 Task: Open a blank sheet, save the file as enhancecreativity.docx Add Heading 'Ways to enhance creativity: 'Add the following points with square bullets '•	Engage in creative activities_x000D_
•	Embrace failure_x000D_
•	Seek inspiration_x000D_
' Highlight heading with color  Pink ,change the font size of heading and points to 26
Action: Mouse moved to (262, 160)
Screenshot: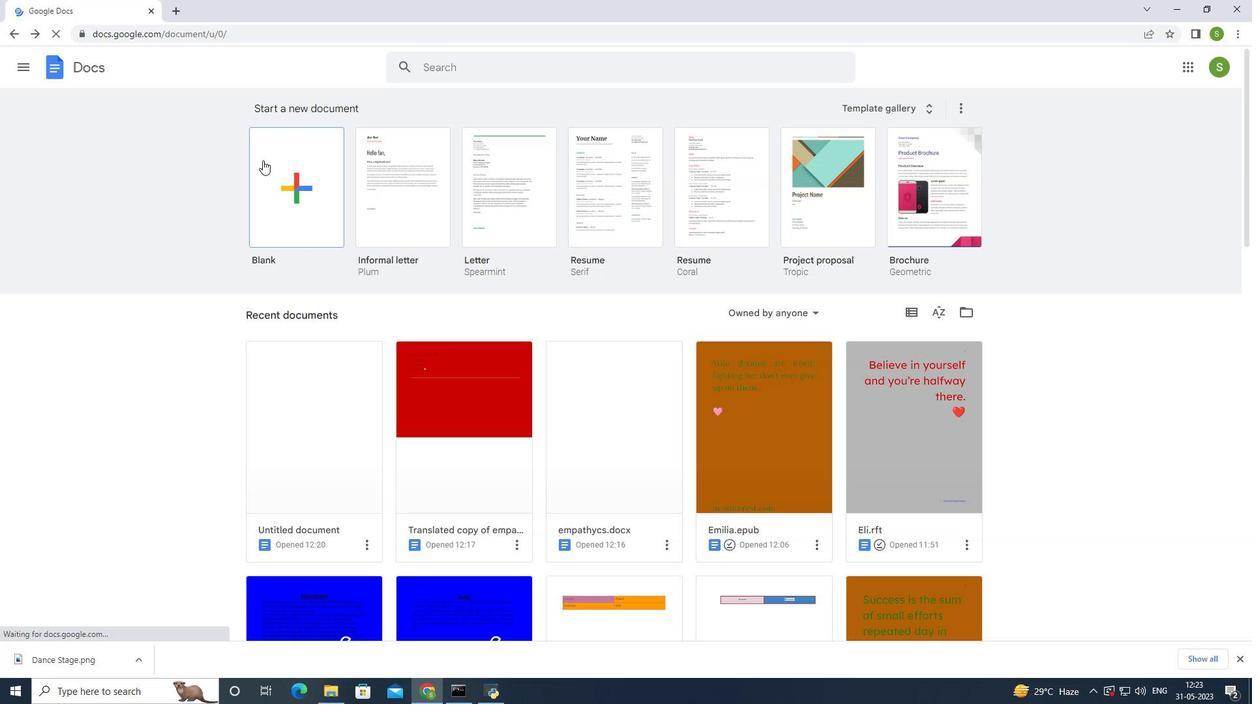 
Action: Mouse pressed left at (262, 160)
Screenshot: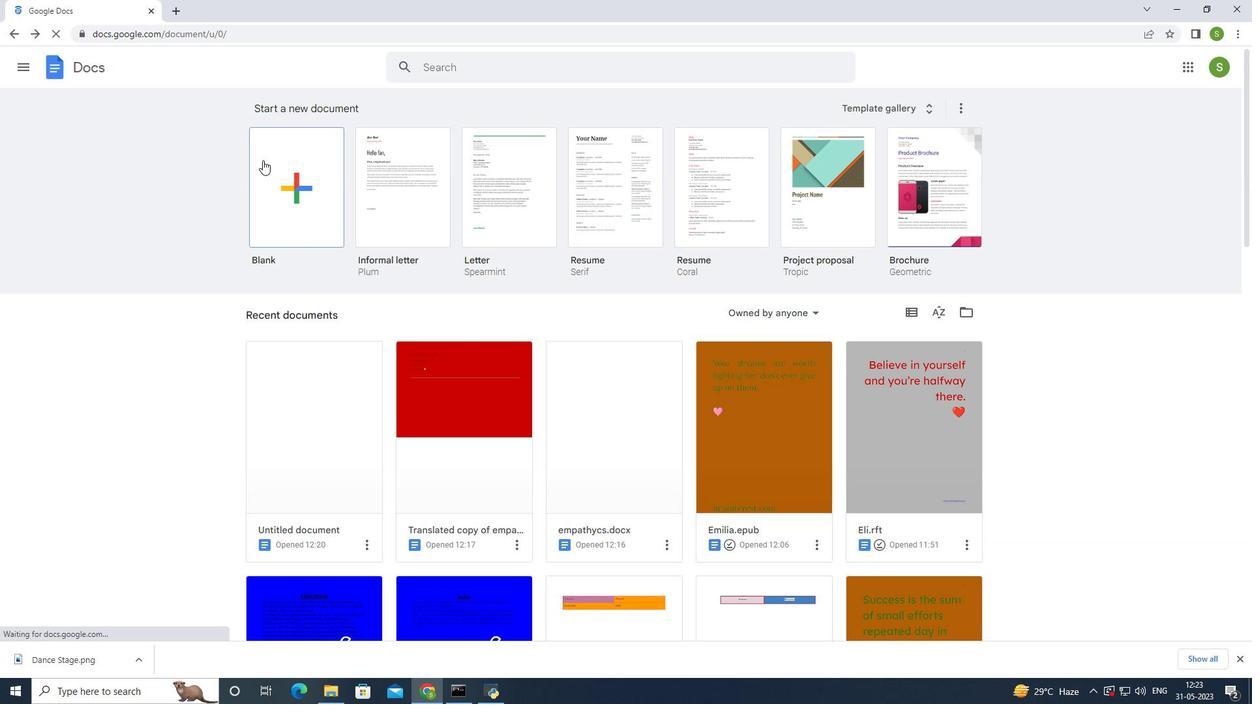
Action: Mouse moved to (137, 60)
Screenshot: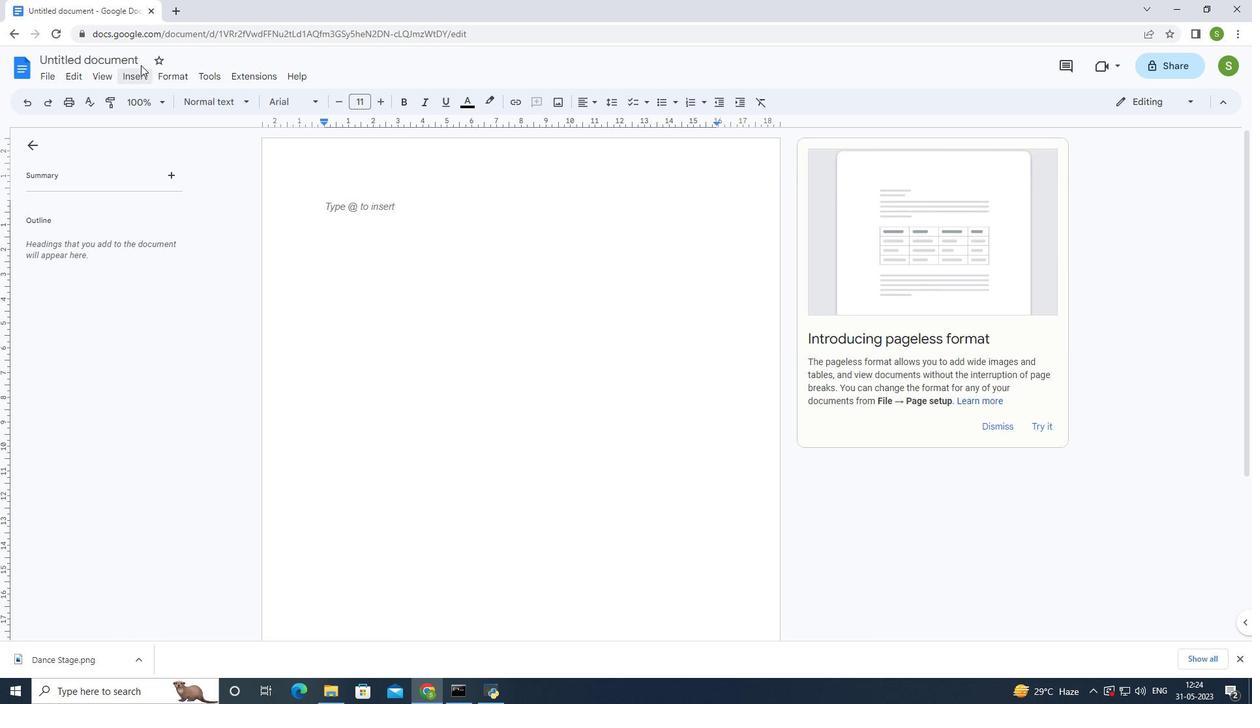 
Action: Mouse pressed left at (137, 60)
Screenshot: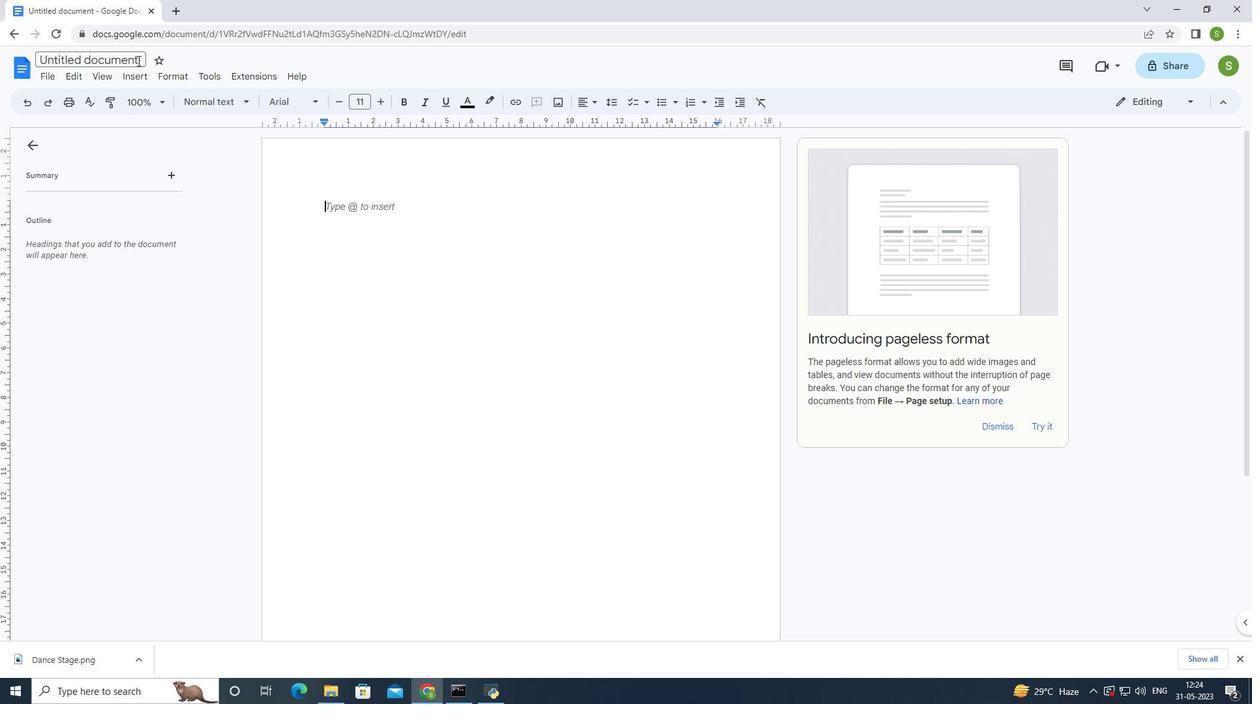 
Action: Mouse moved to (147, 56)
Screenshot: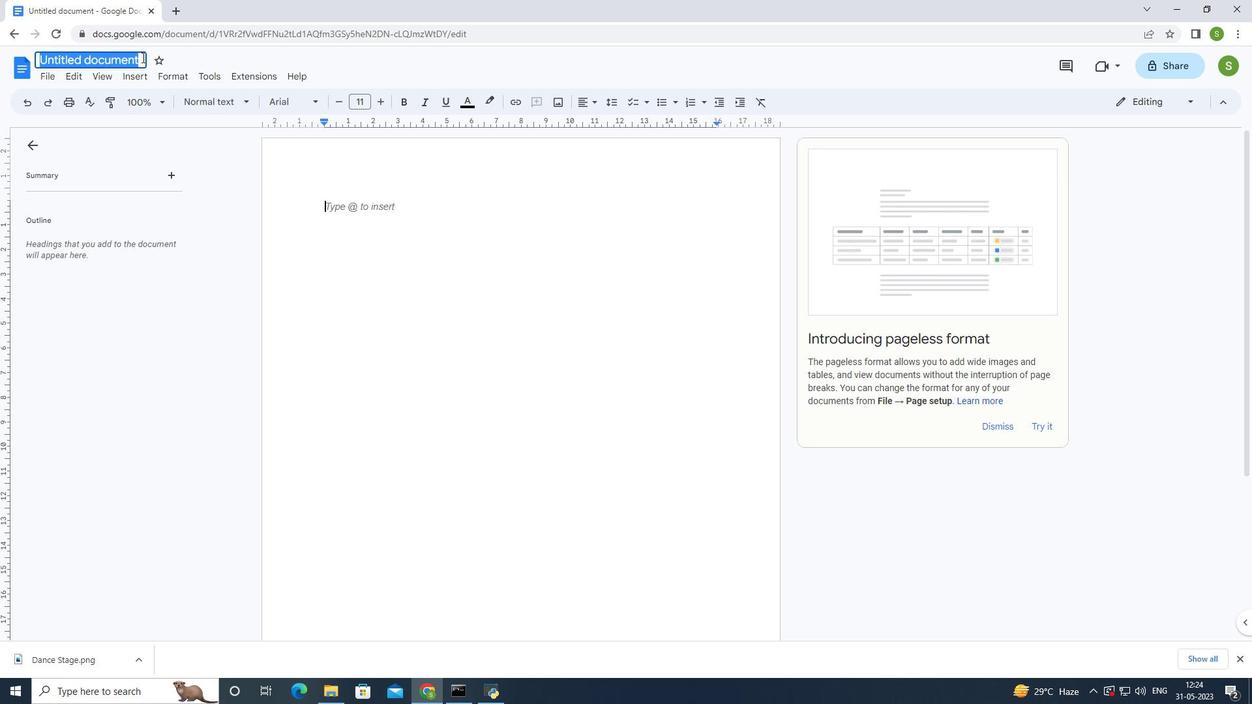 
Action: Key pressed enhancecreativity<Key.enter>
Screenshot: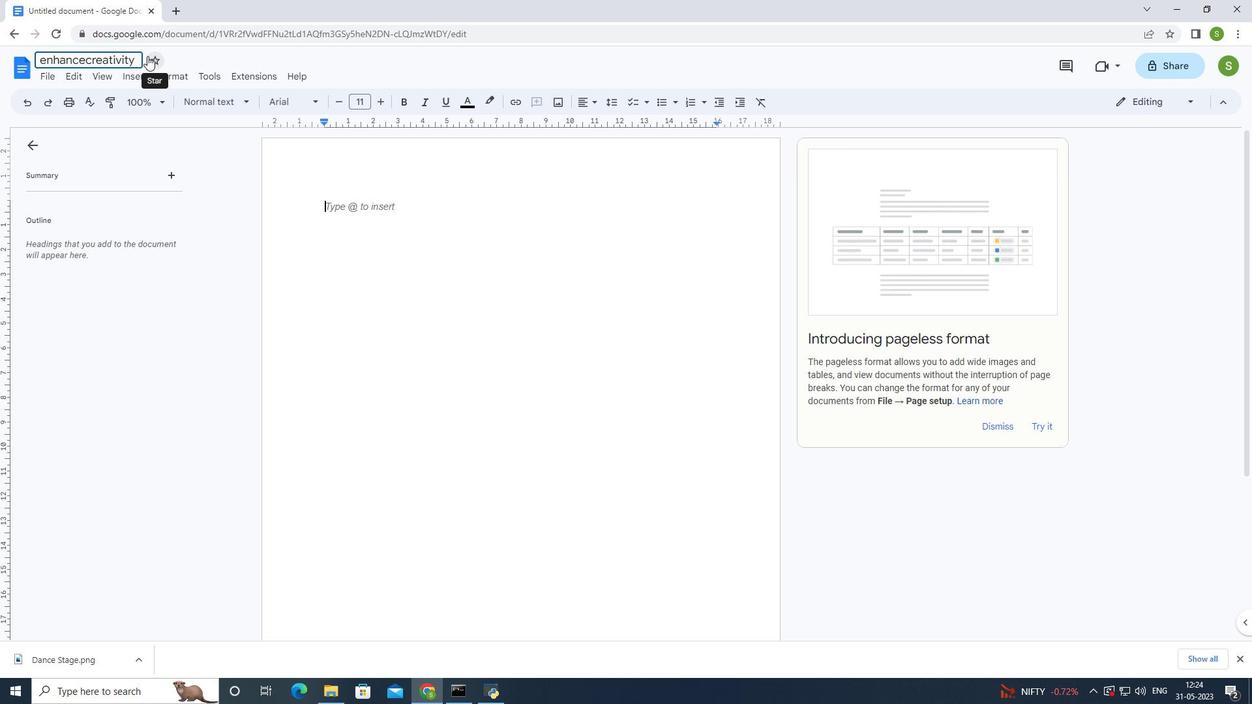 
Action: Mouse moved to (366, 196)
Screenshot: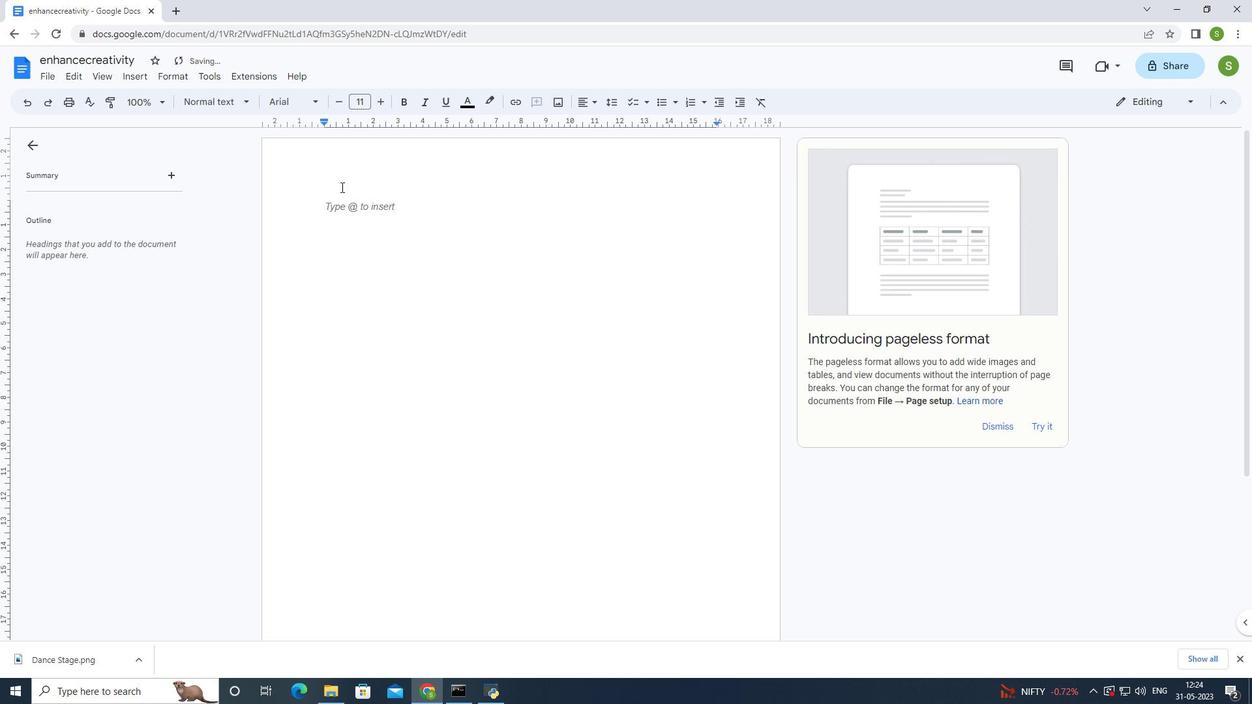 
Action: Key pressed way<Key.backspace><Key.backspace><Key.backspace><Key.shift><Key.shift><Key.shift><Key.shift><Key.shift><Key.shift>Ways<Key.space>to<Key.space>enhance<Key.space>creativity<Key.enter>
Screenshot: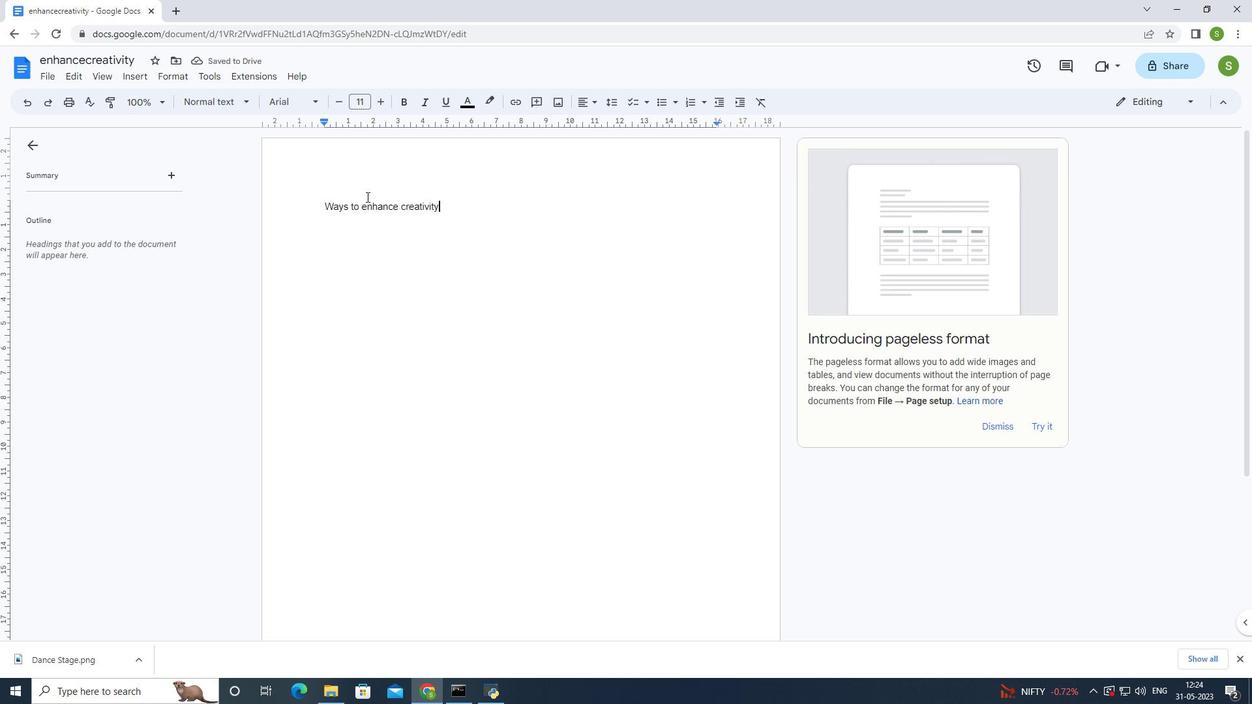 
Action: Mouse moved to (442, 206)
Screenshot: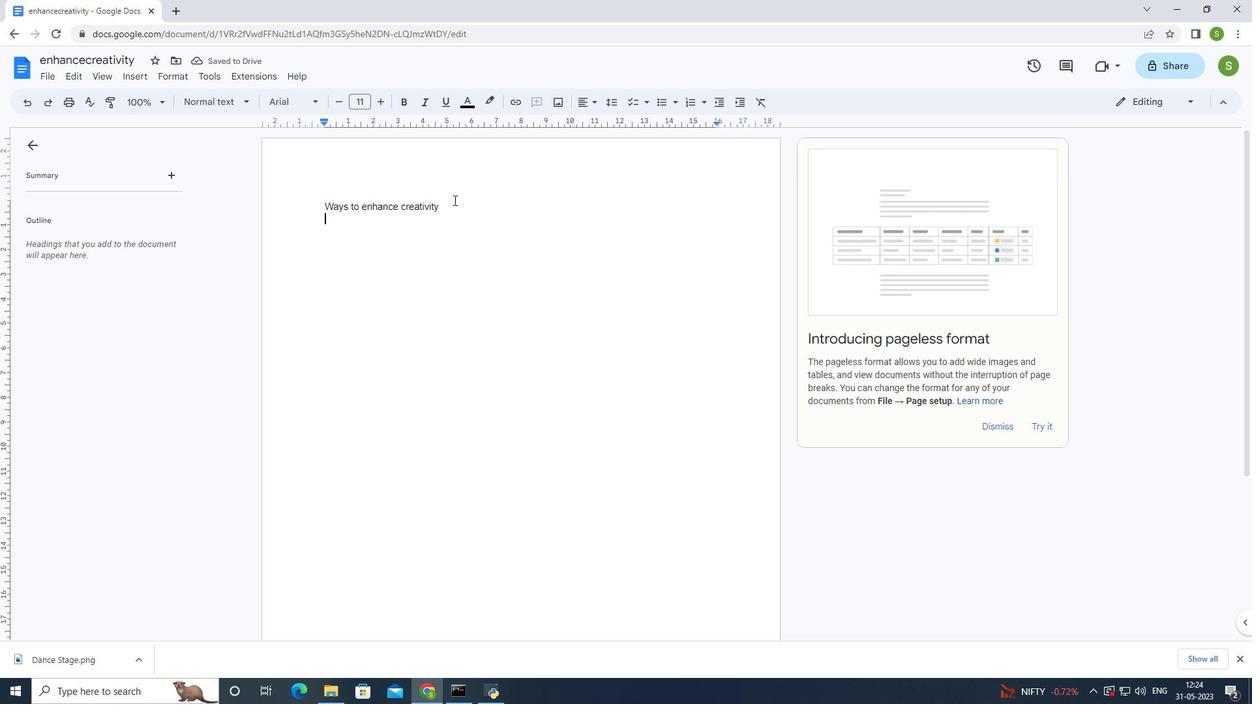 
Action: Mouse pressed left at (442, 206)
Screenshot: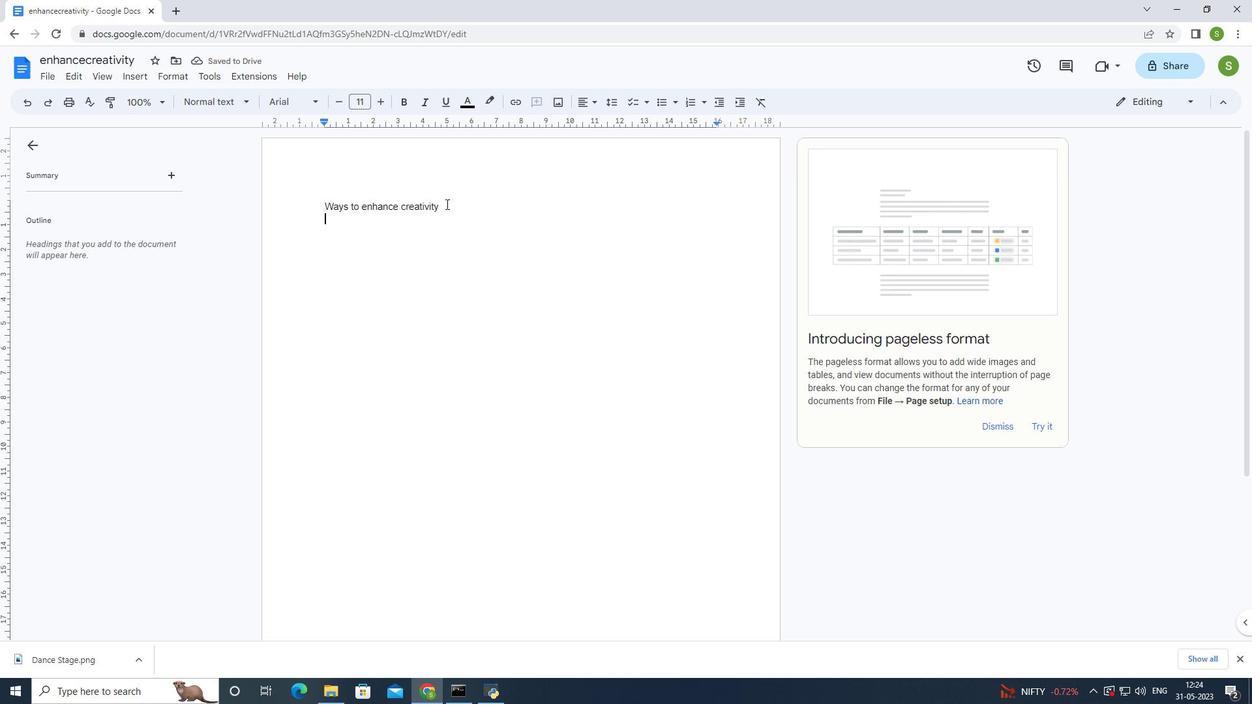 
Action: Key pressed <Key.shift_r>:<Key.enter>
Screenshot: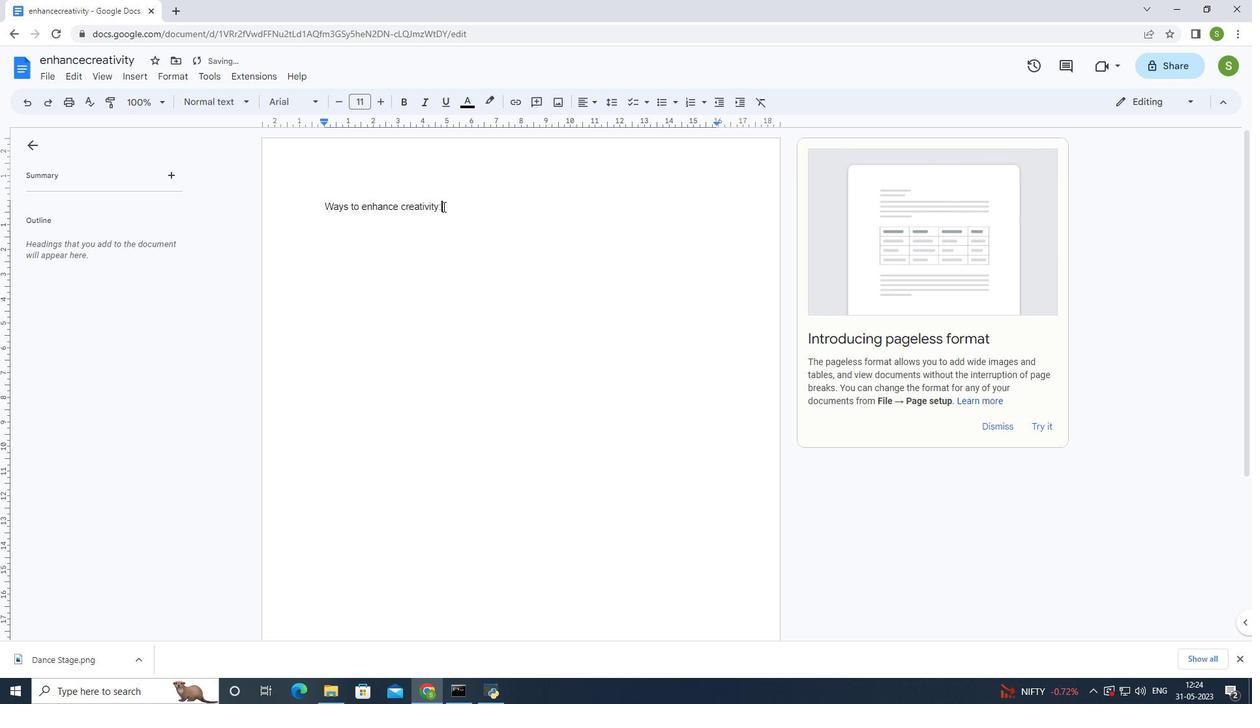 
Action: Mouse moved to (658, 101)
Screenshot: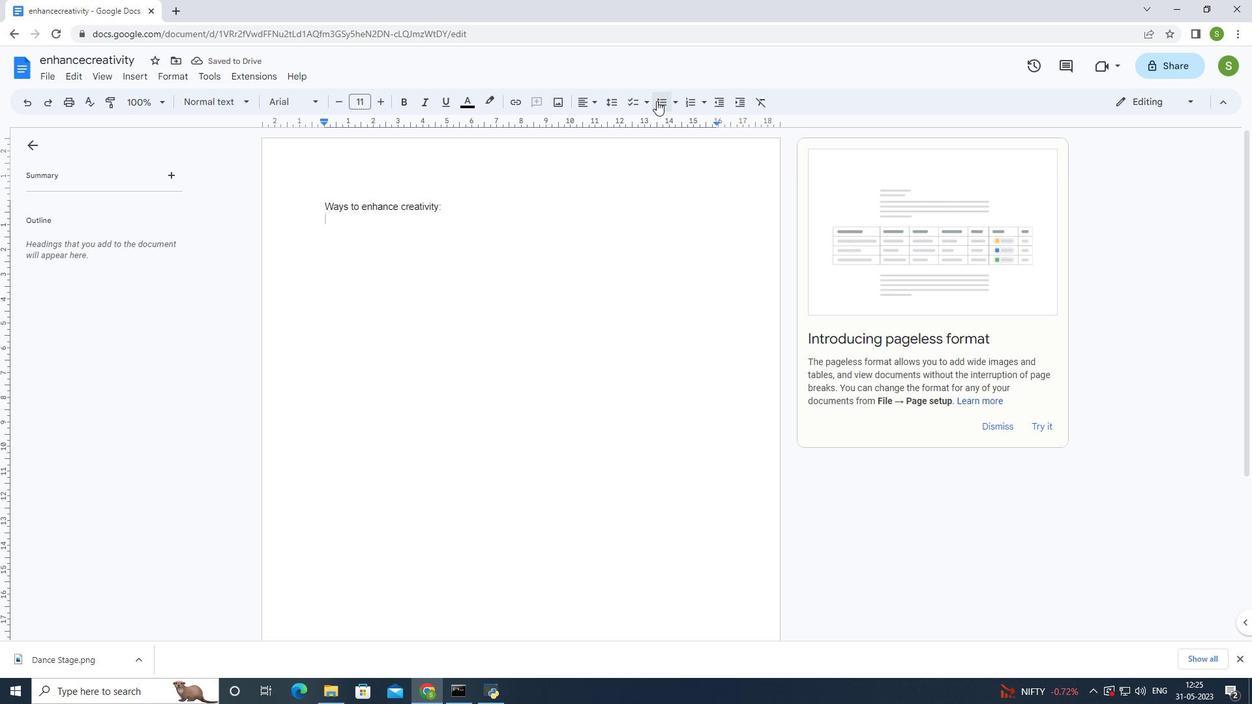 
Action: Mouse pressed left at (658, 101)
Screenshot: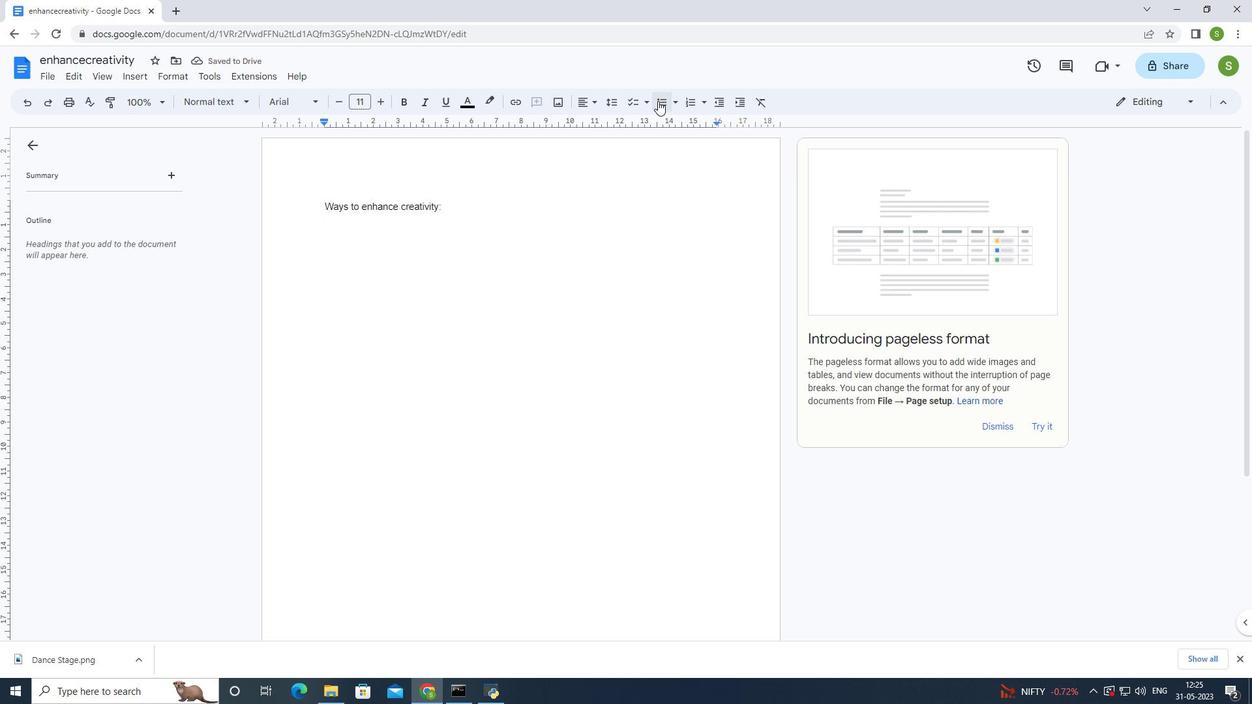 
Action: Mouse moved to (605, 154)
Screenshot: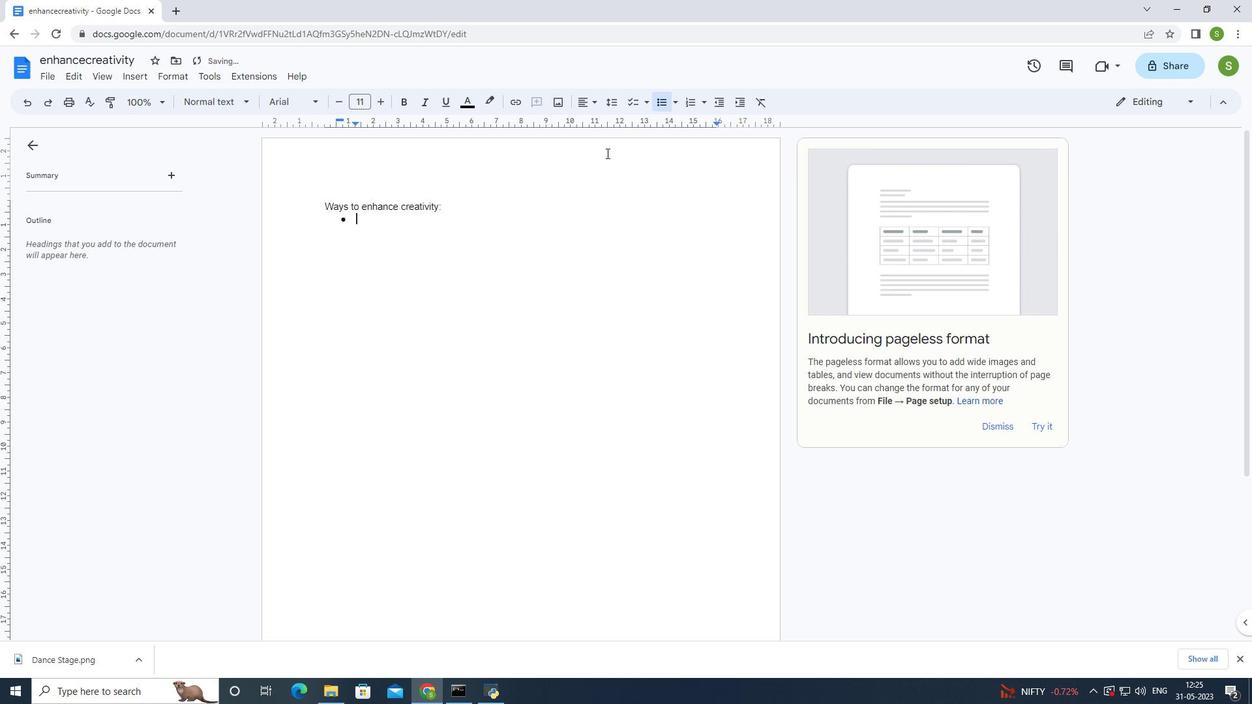 
Action: Key pressed <Key.shift><Key.shift>Engage<Key.space>in<Key.space>creative<Key.space>activities<Key.enter><Key.shift><Key.shift><Key.shift><Key.shift><Key.shift><Key.shift><Key.shift>Embrace<Key.space>failure<Key.enter><Key.shift>Seek<Key.space>inspiration
Screenshot: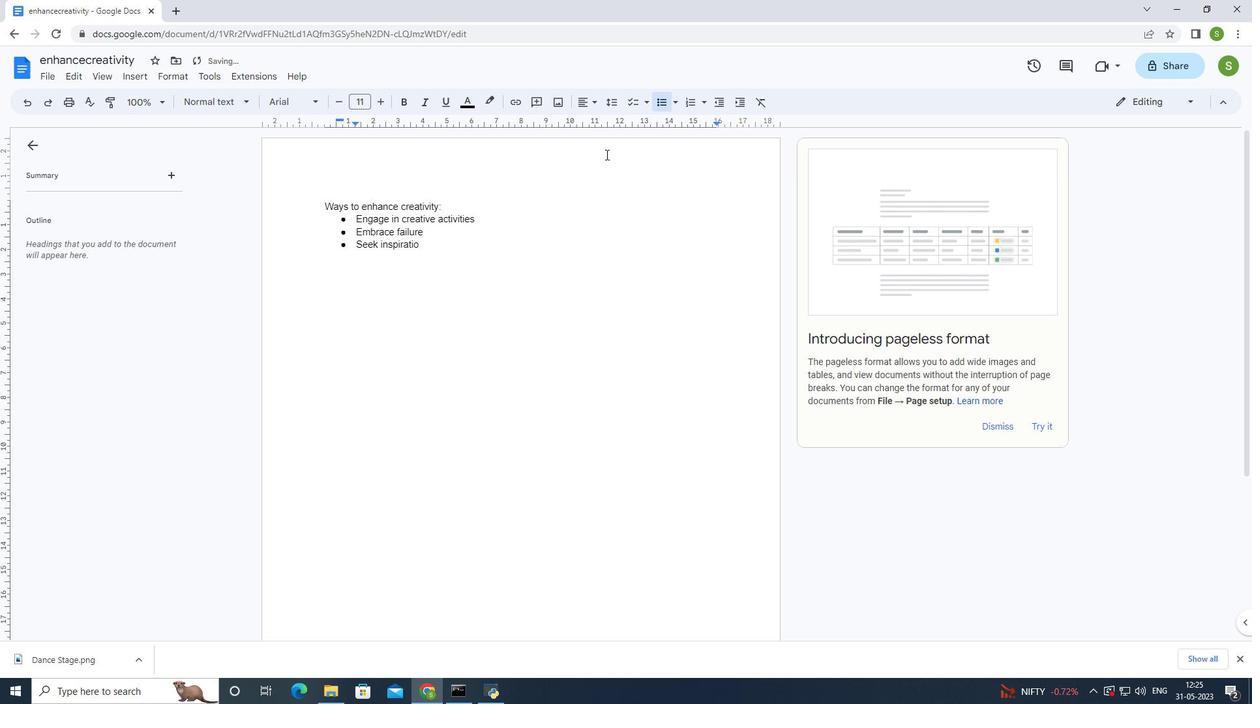 
Action: Mouse moved to (446, 204)
Screenshot: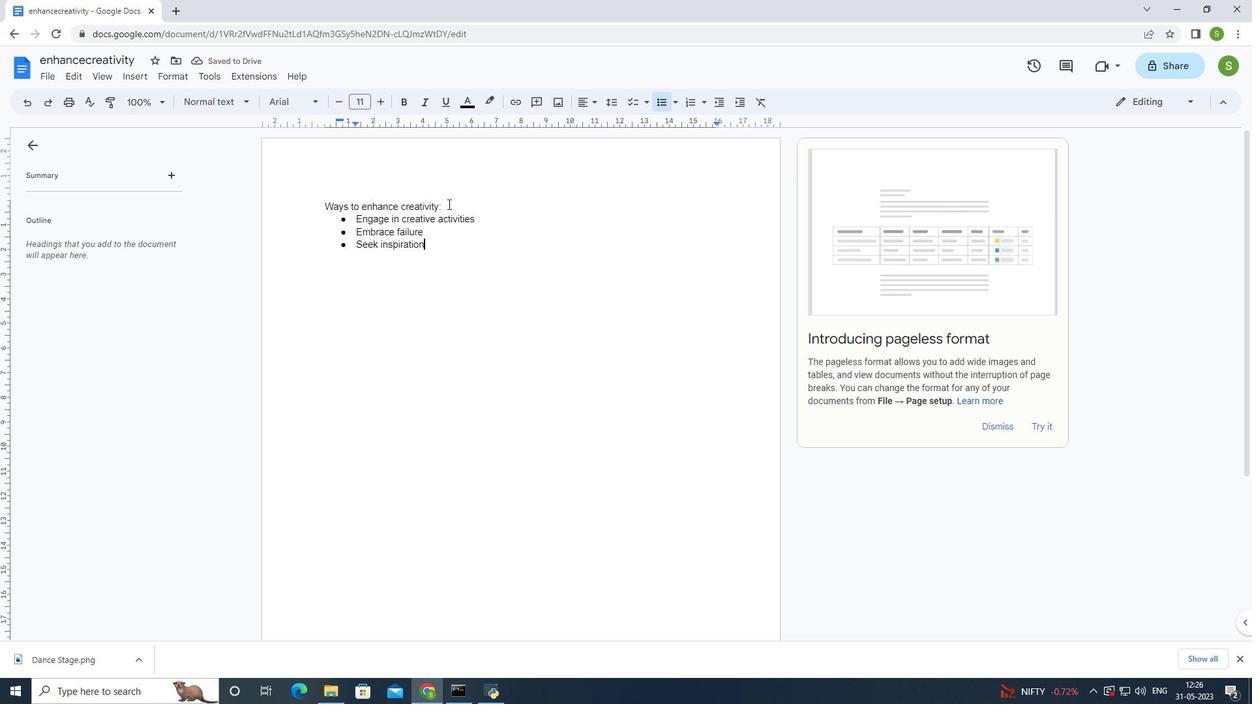 
Action: Mouse pressed left at (446, 204)
Screenshot: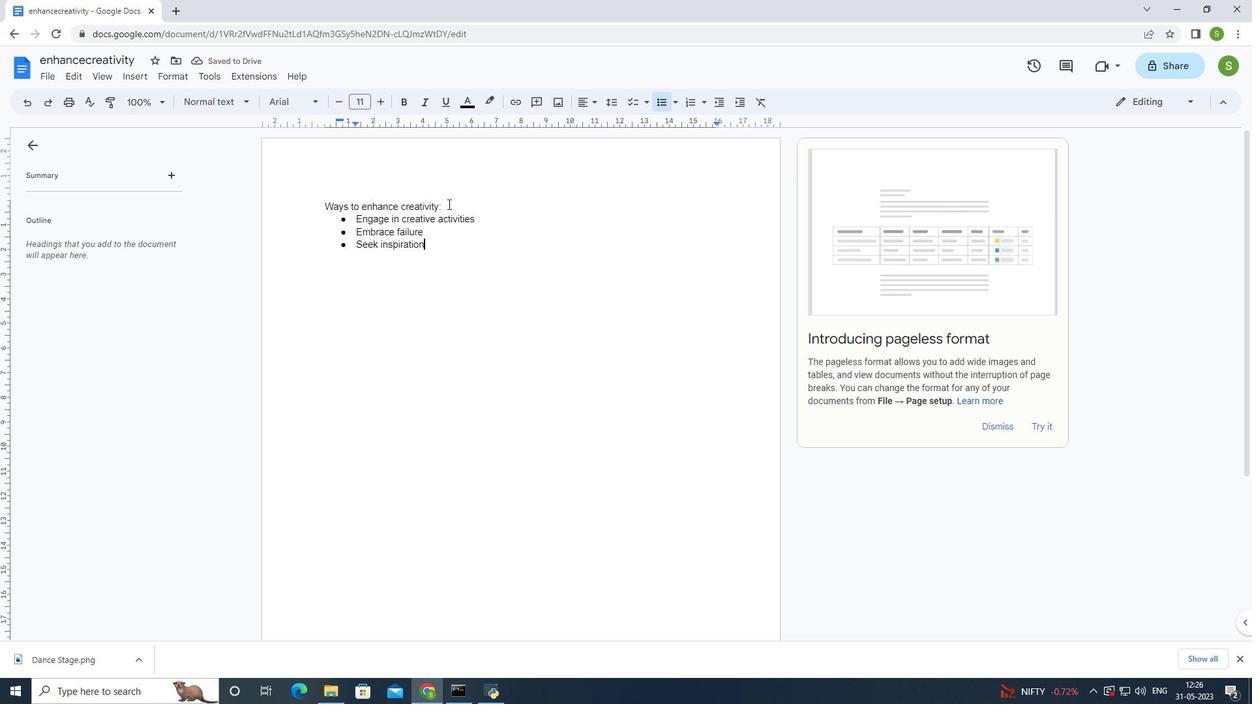 
Action: Mouse moved to (470, 98)
Screenshot: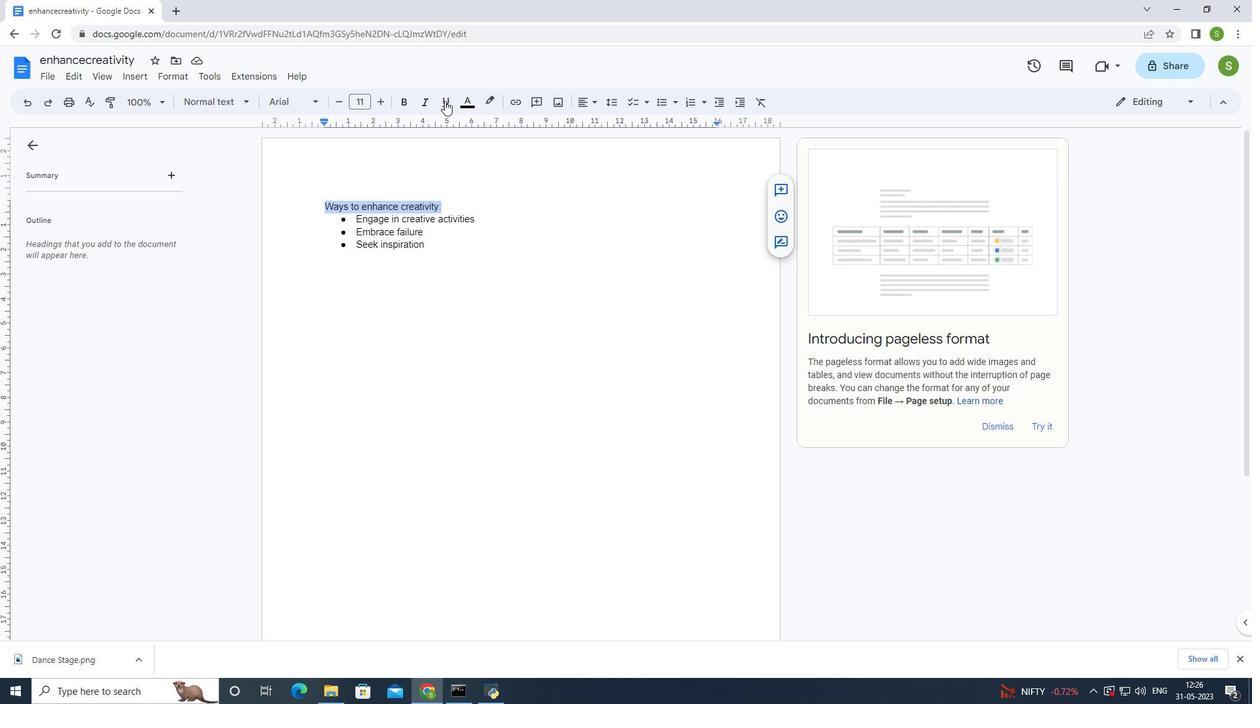 
Action: Mouse pressed left at (470, 98)
Screenshot: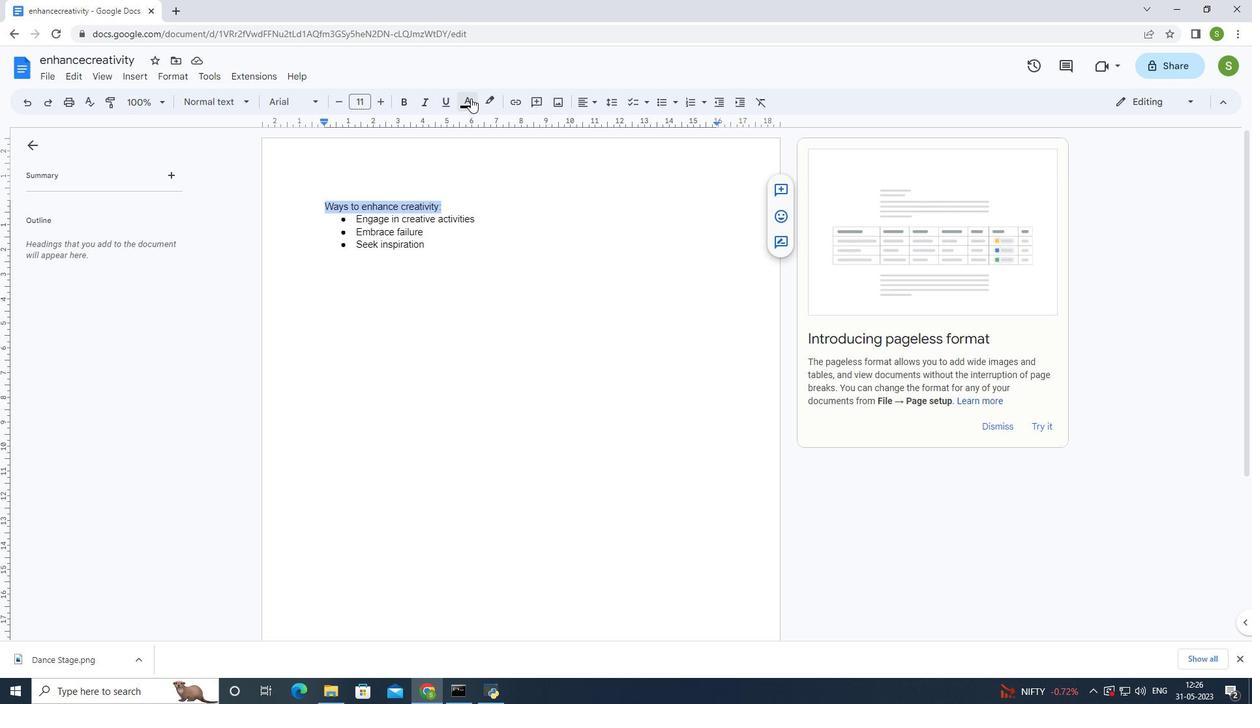 
Action: Mouse moved to (493, 101)
Screenshot: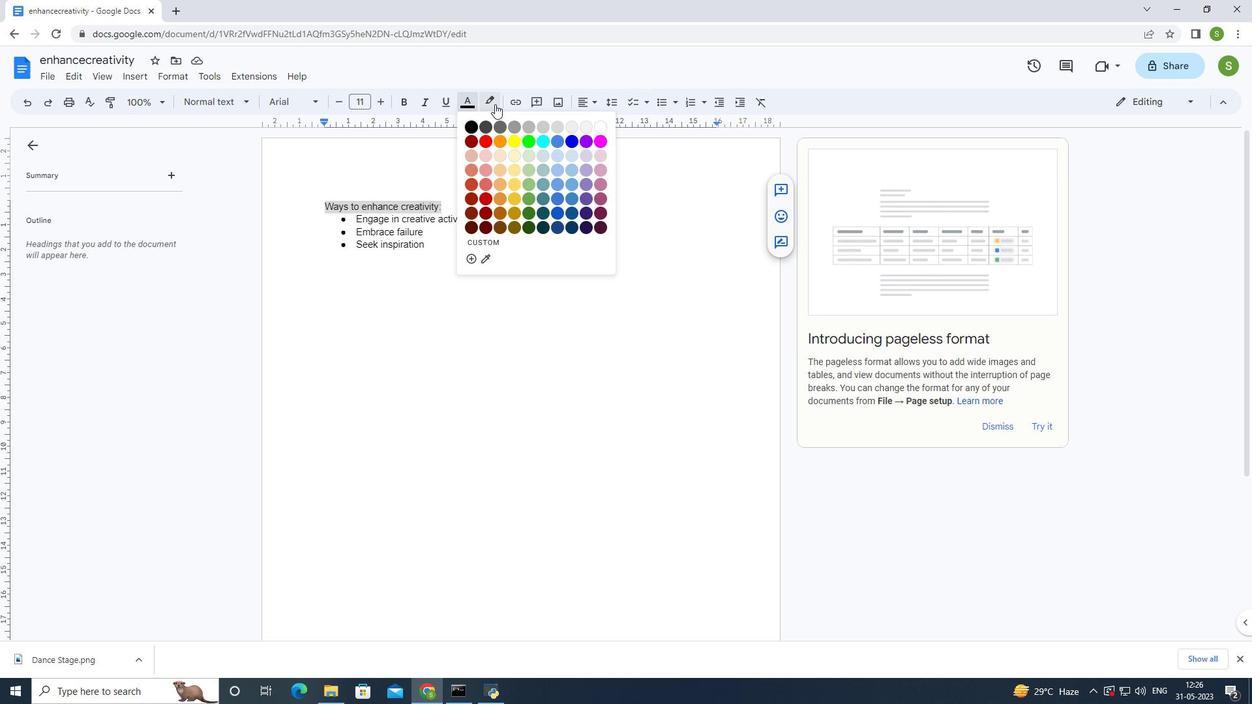 
Action: Mouse pressed left at (493, 101)
Screenshot: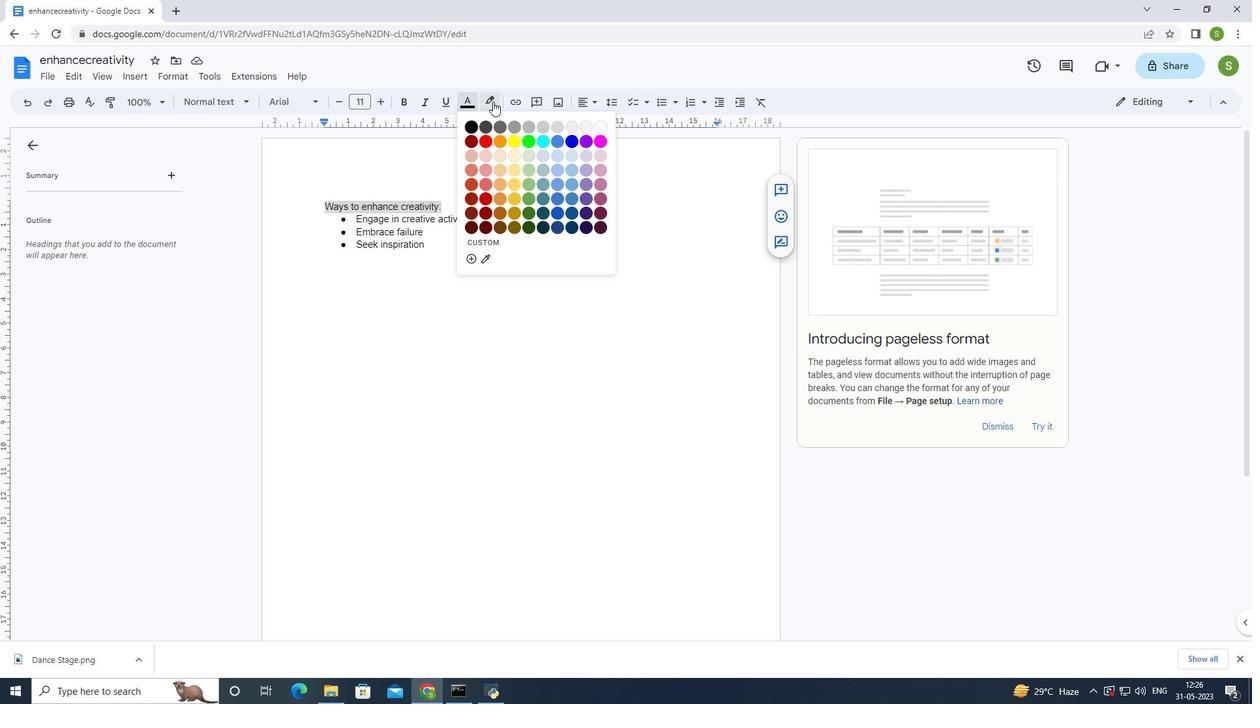 
Action: Mouse moved to (623, 191)
Screenshot: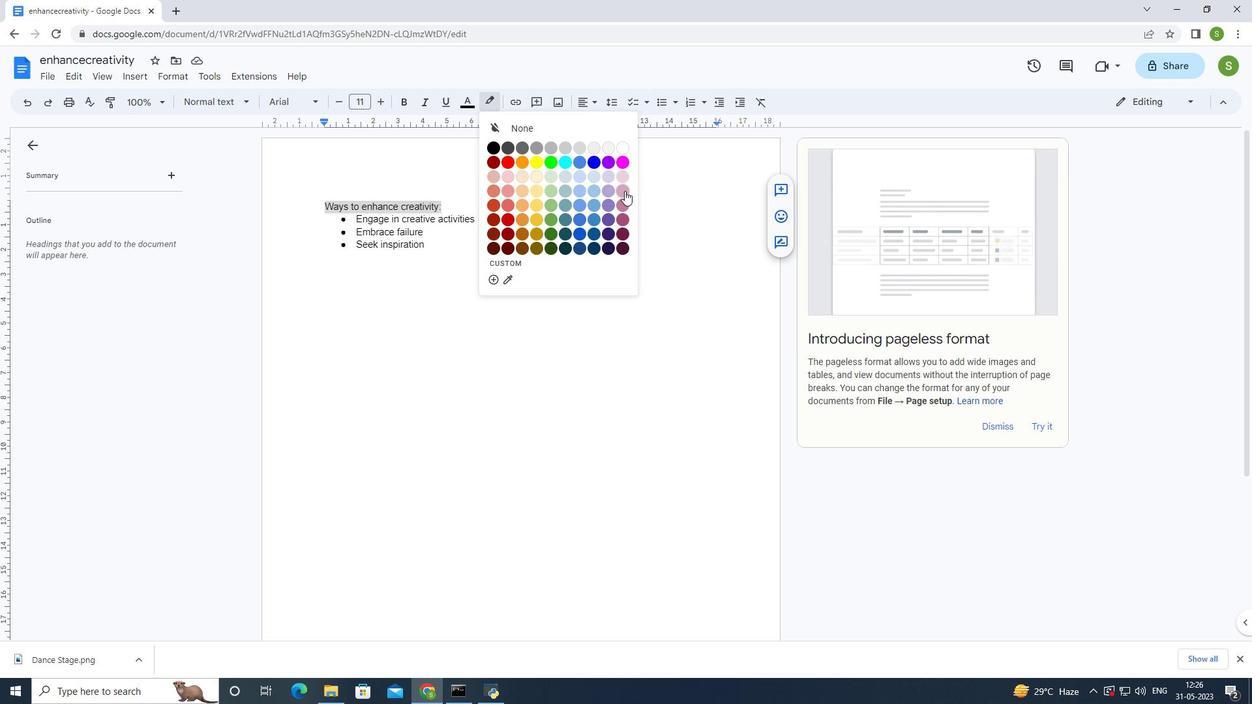 
Action: Mouse pressed left at (623, 191)
Screenshot: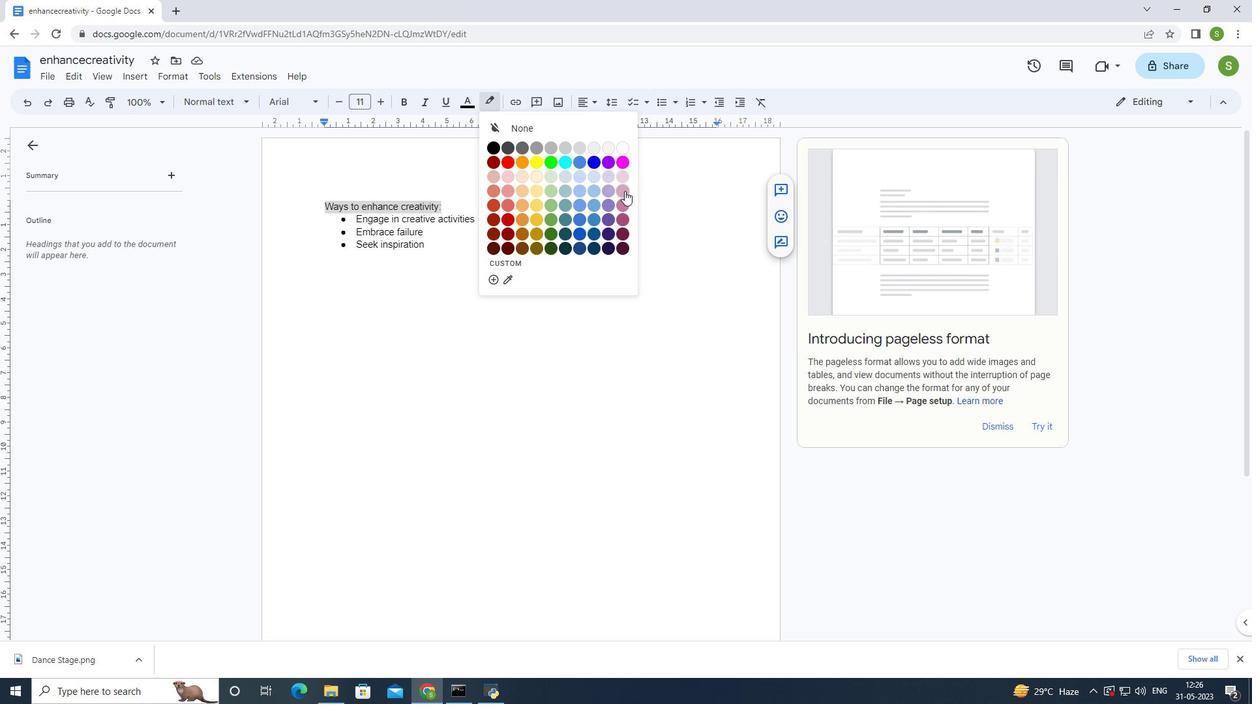 
Action: Mouse moved to (490, 105)
Screenshot: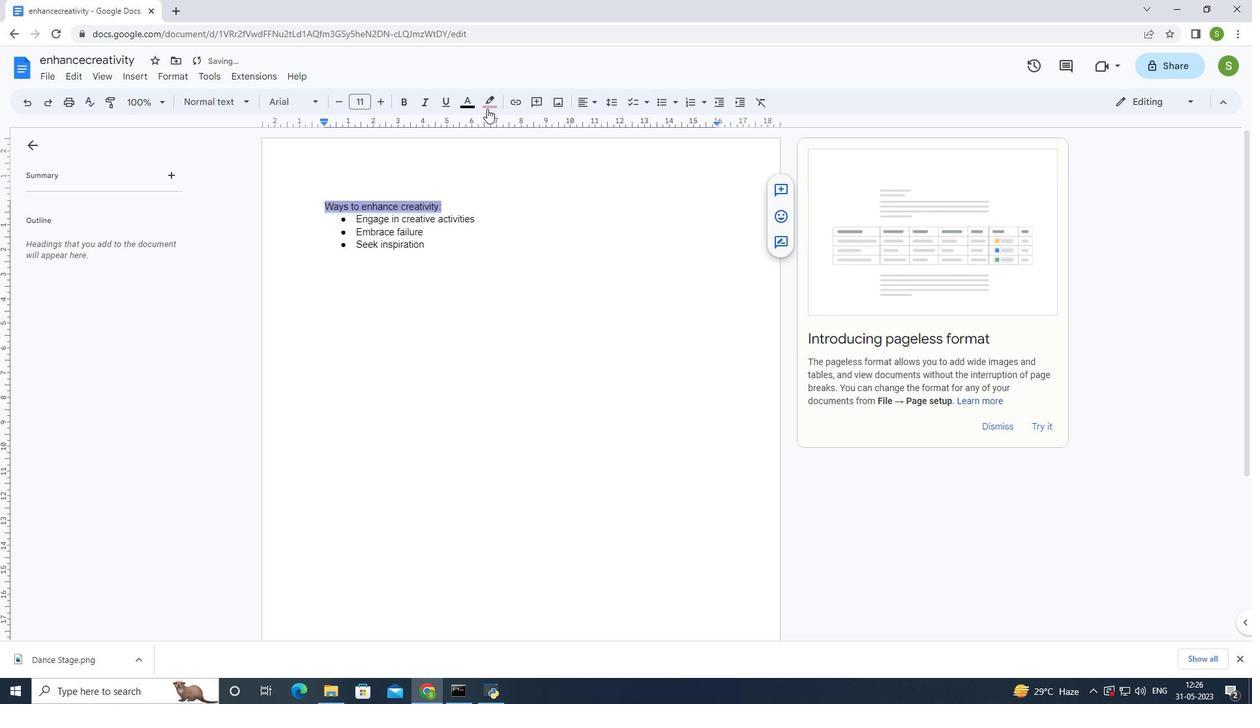 
Action: Mouse pressed left at (490, 105)
Screenshot: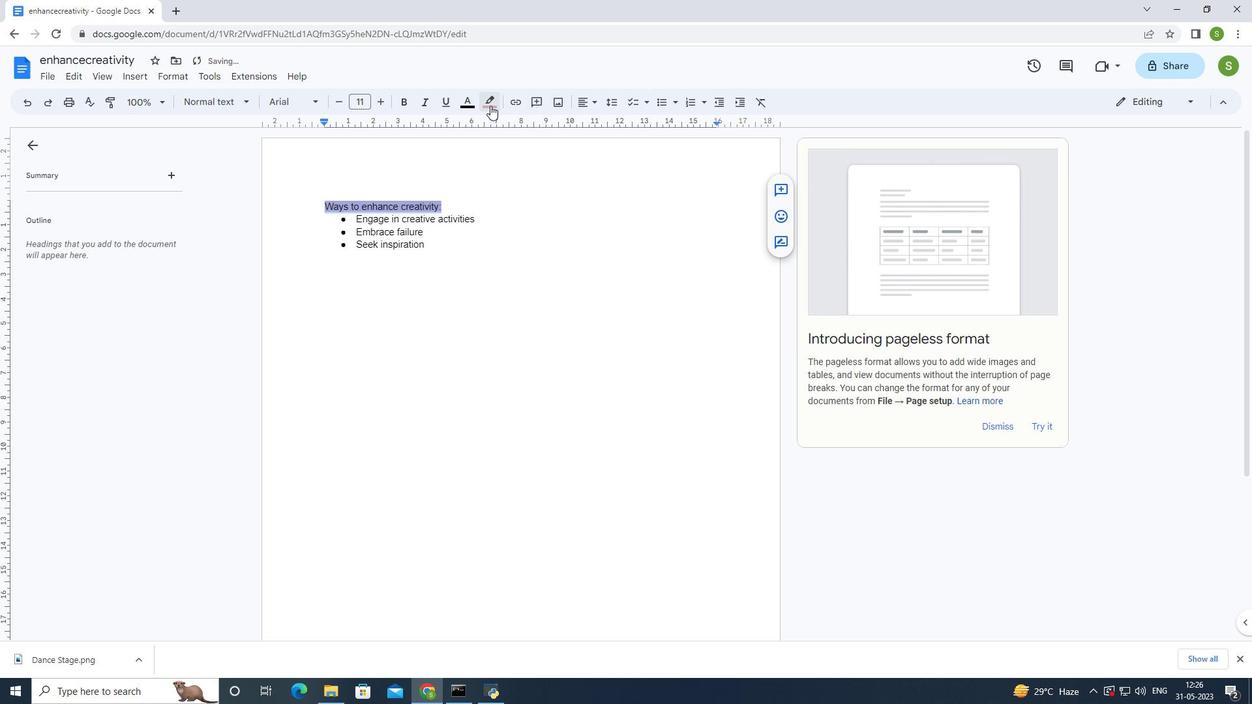 
Action: Mouse moved to (621, 149)
Screenshot: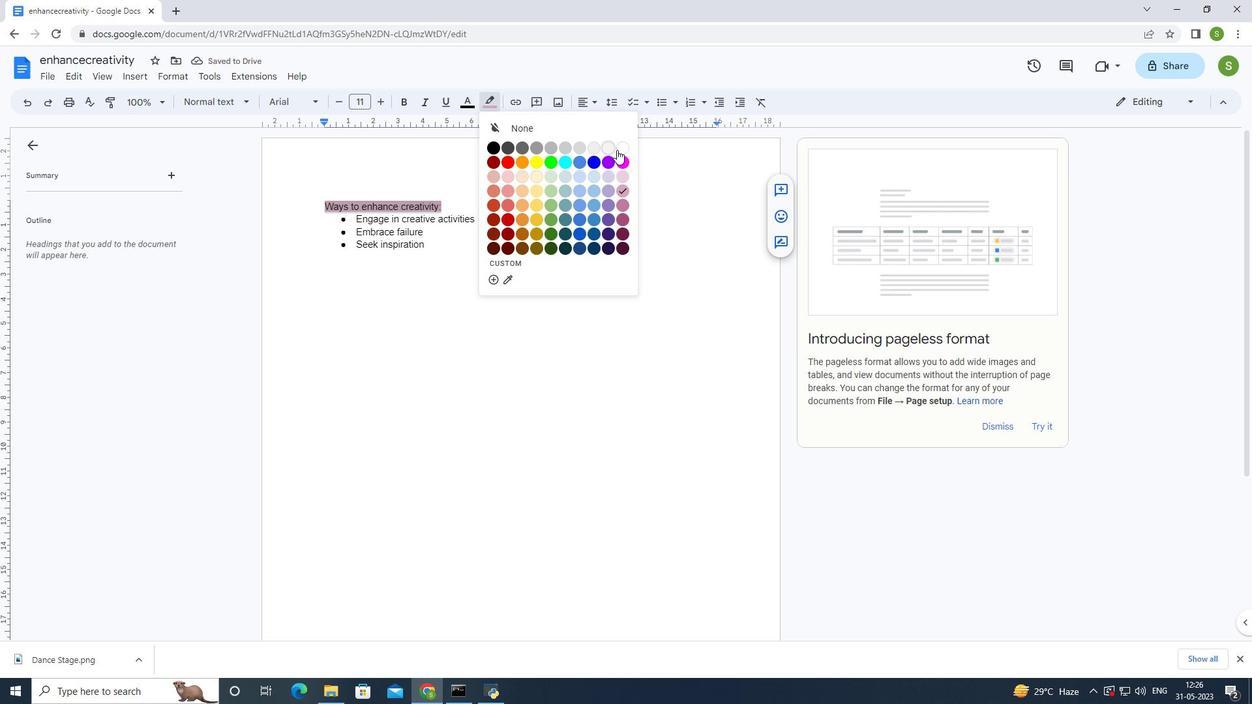 
Action: Mouse pressed left at (621, 149)
Screenshot: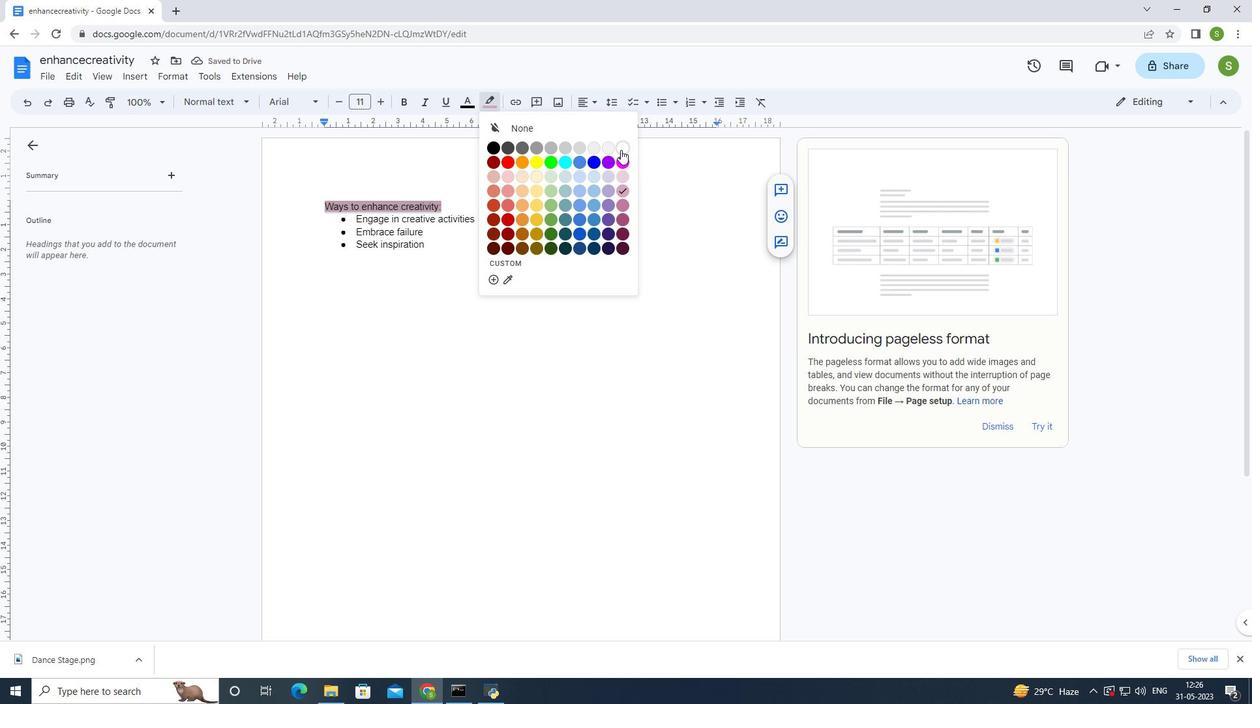 
Action: Mouse moved to (470, 97)
Screenshot: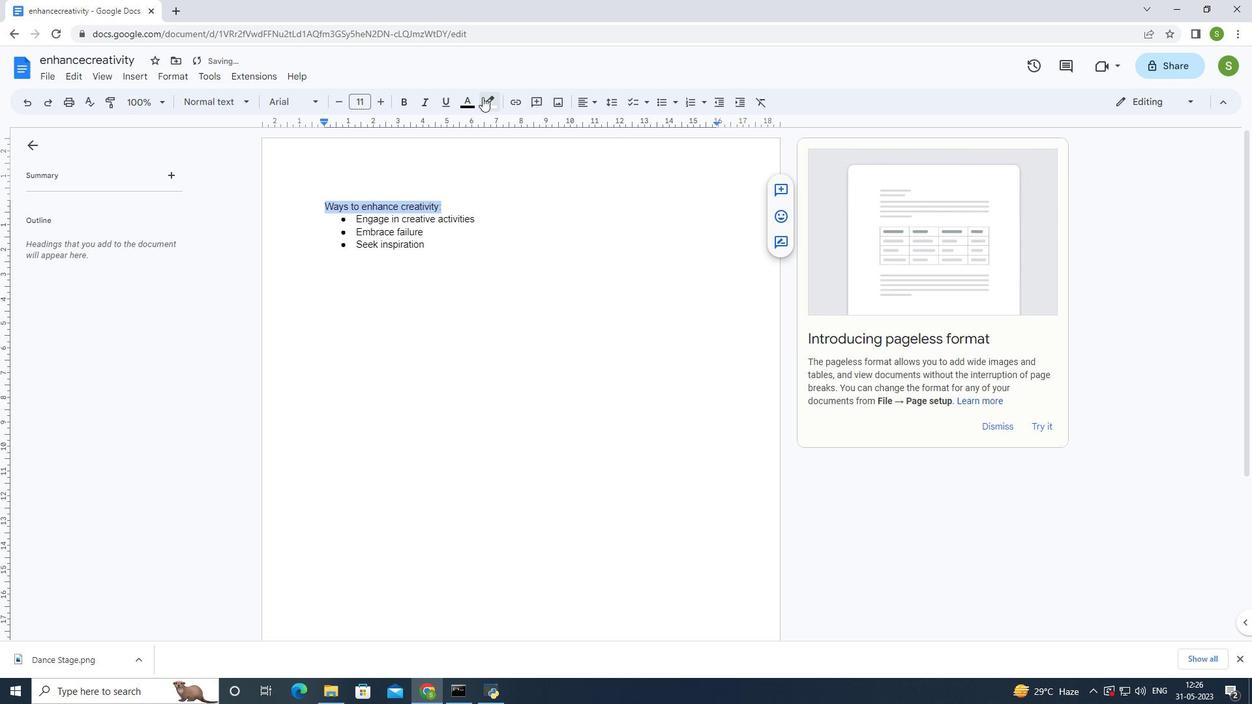 
Action: Mouse pressed left at (470, 97)
Screenshot: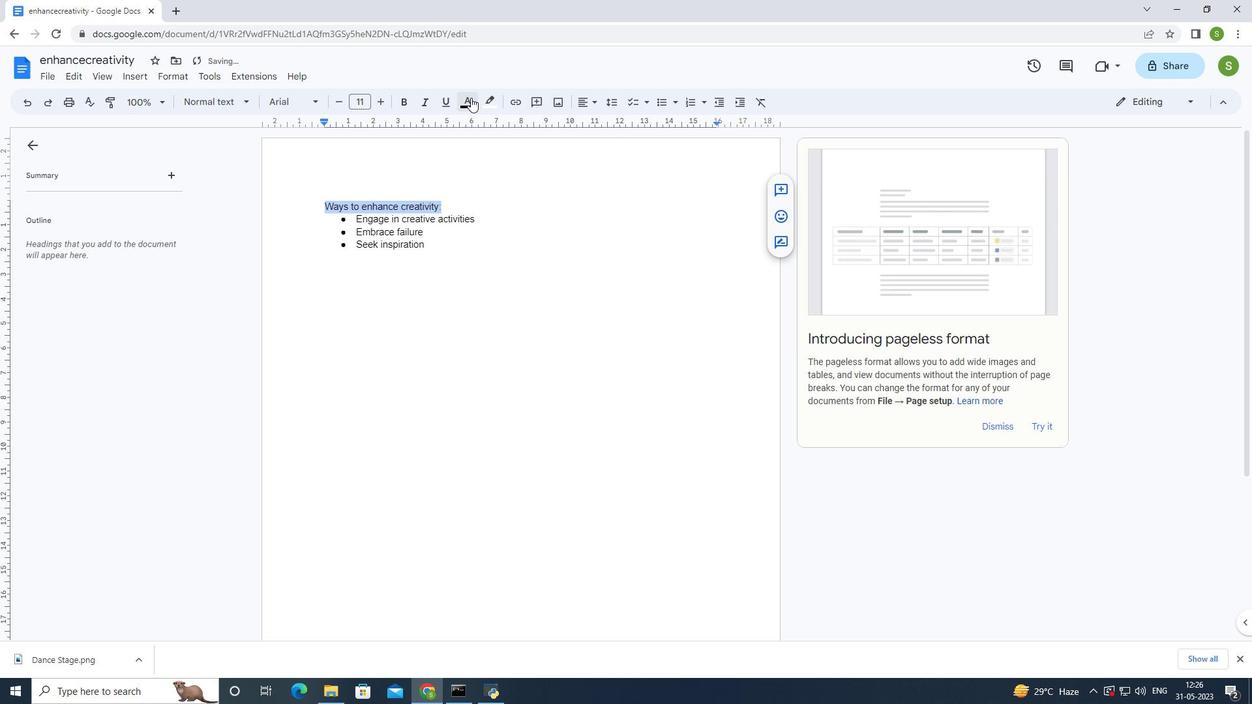 
Action: Mouse moved to (600, 169)
Screenshot: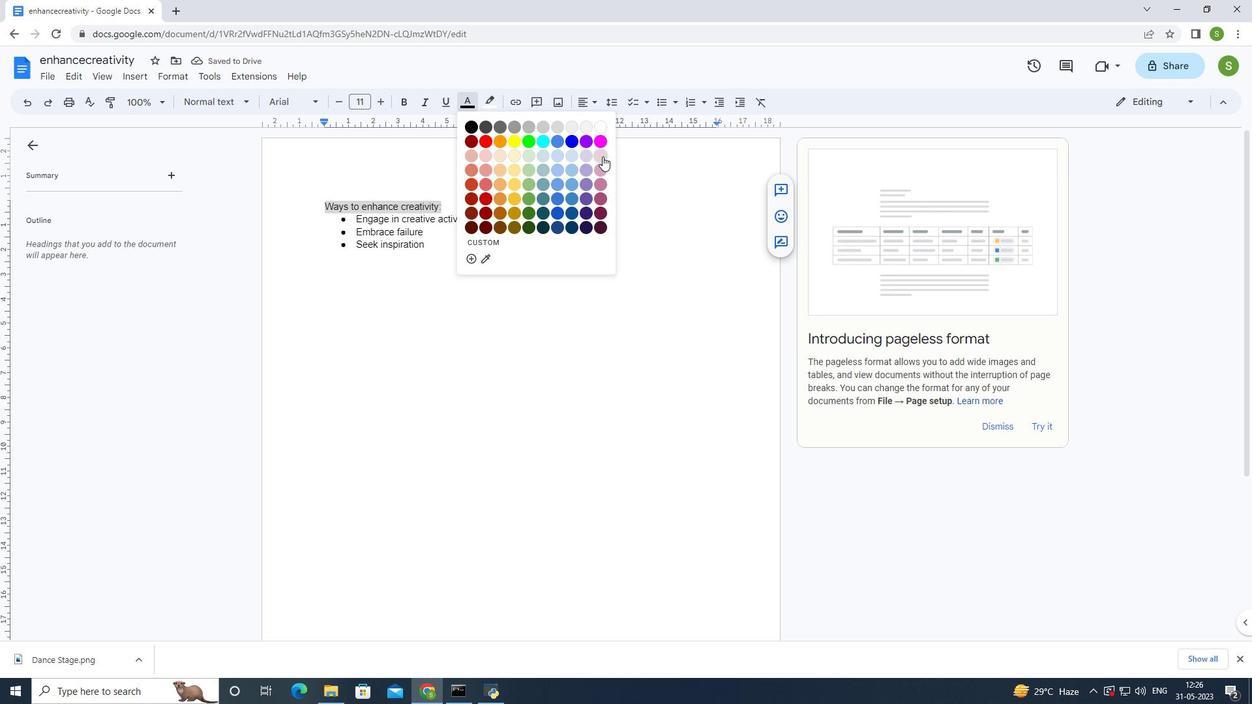 
Action: Mouse pressed left at (600, 169)
Screenshot: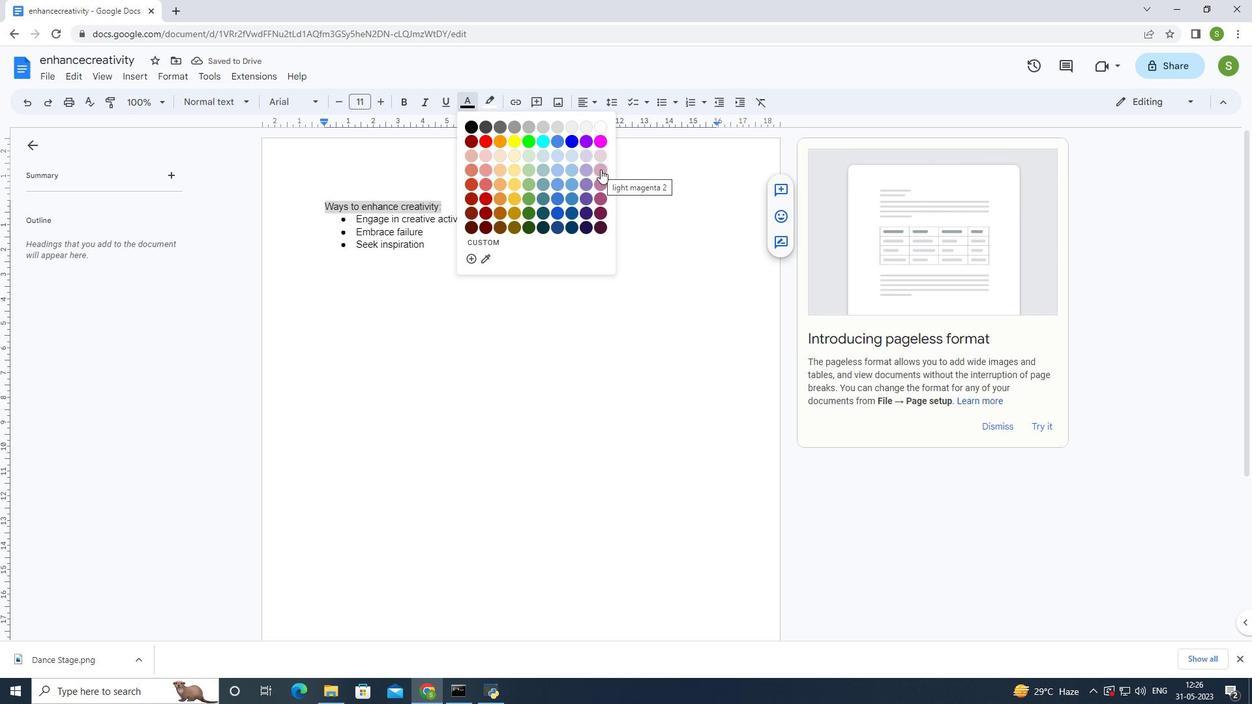 
Action: Mouse moved to (386, 103)
Screenshot: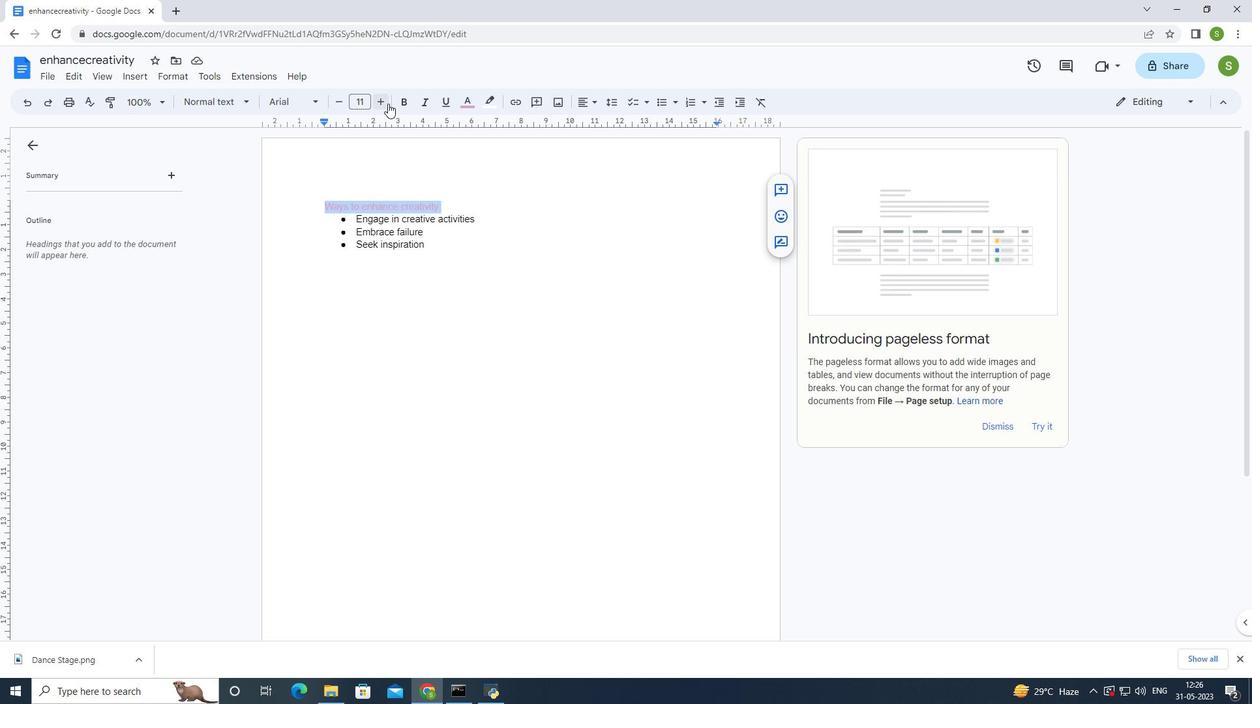 
Action: Mouse pressed left at (386, 103)
Screenshot: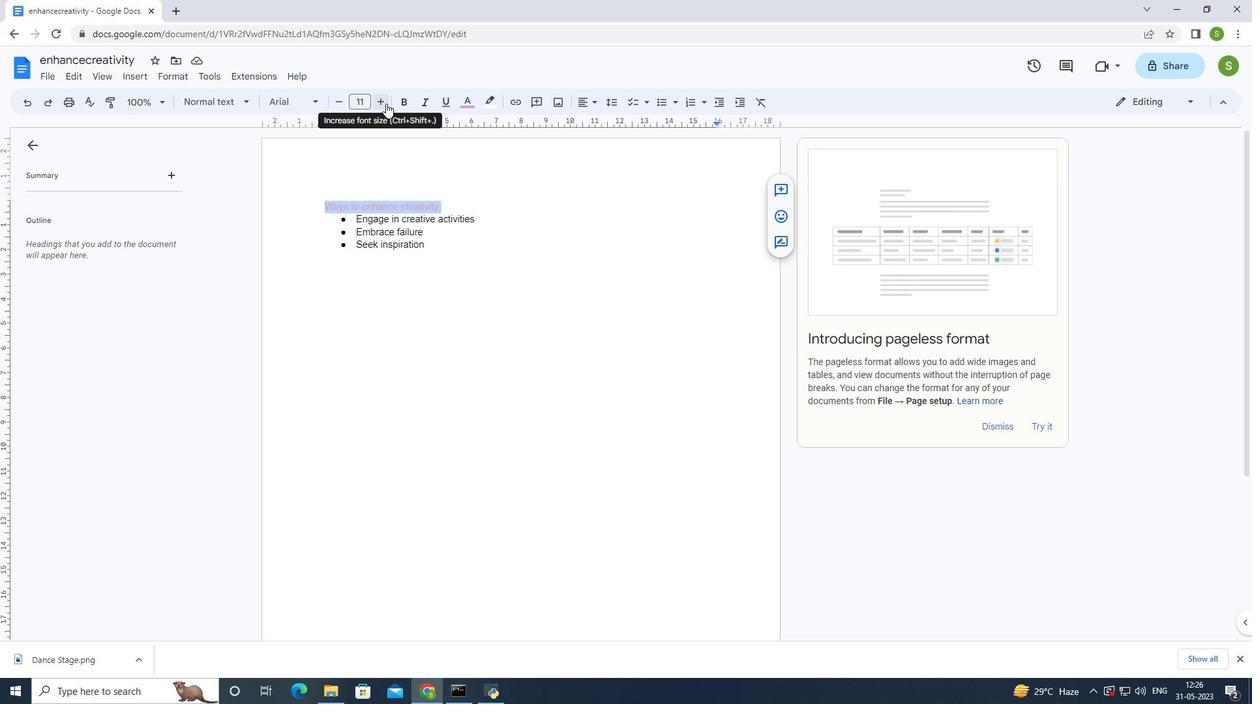 
Action: Mouse pressed left at (386, 103)
Screenshot: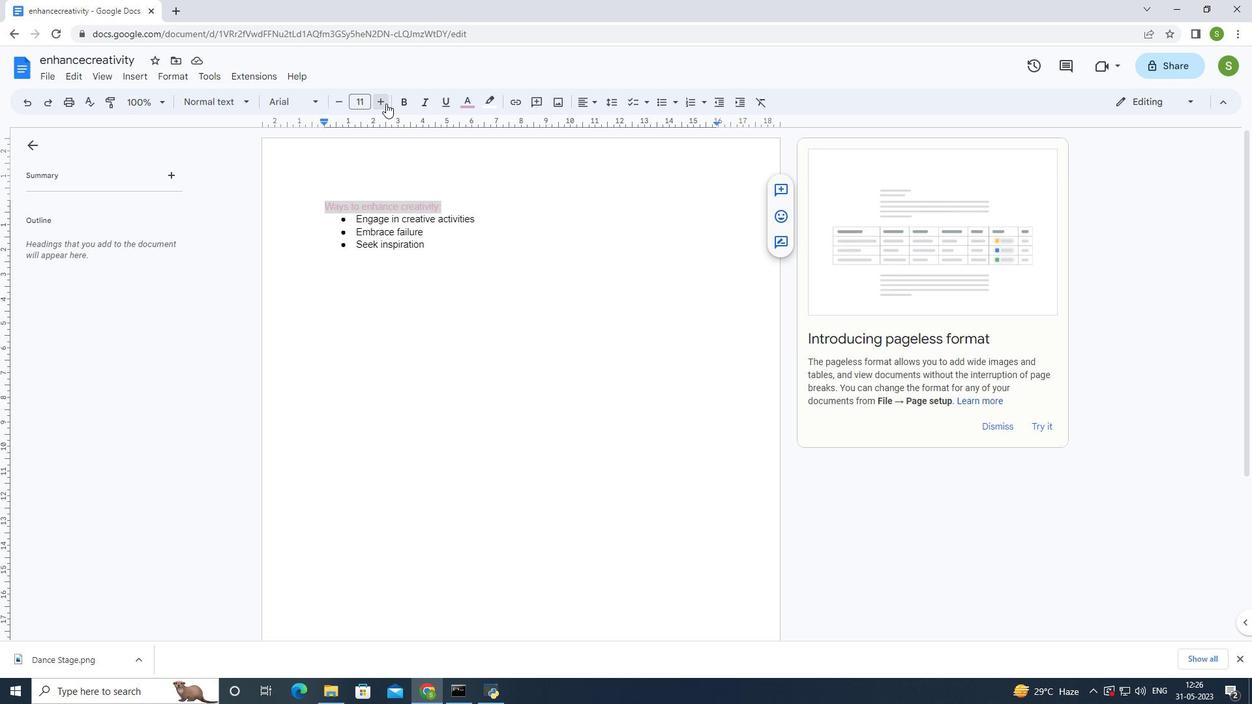 
Action: Mouse moved to (384, 104)
Screenshot: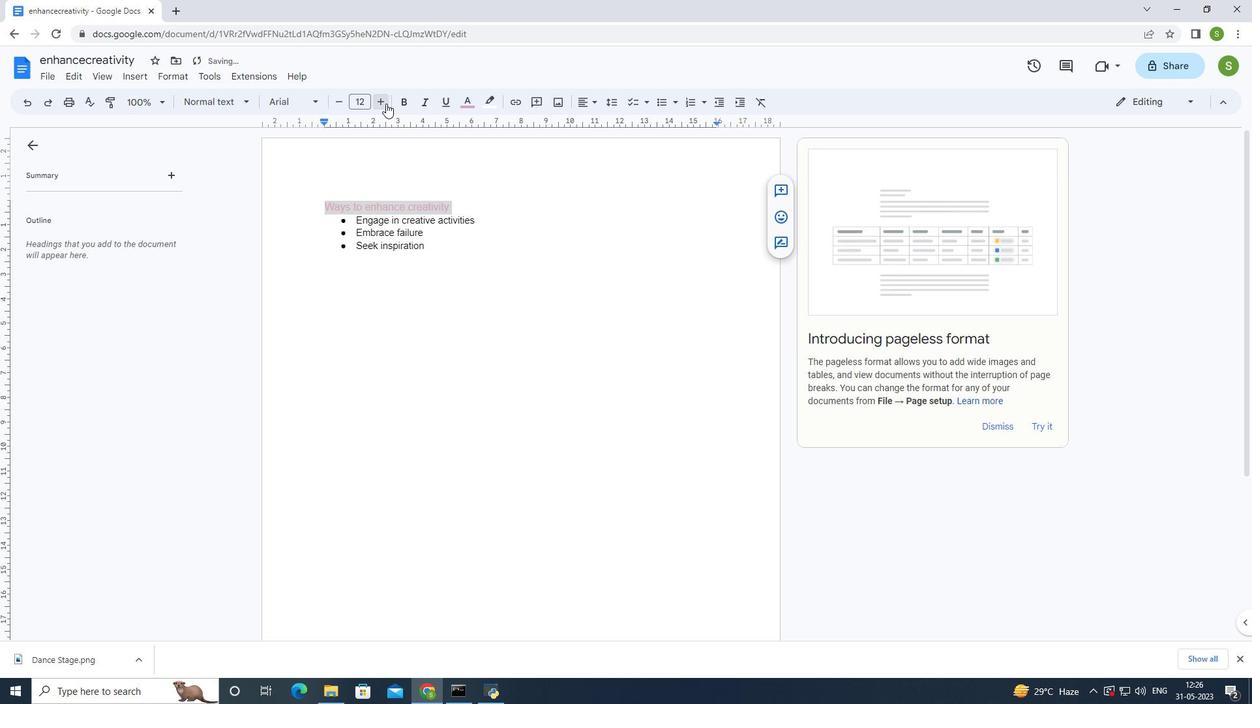 
Action: Mouse pressed left at (384, 104)
Screenshot: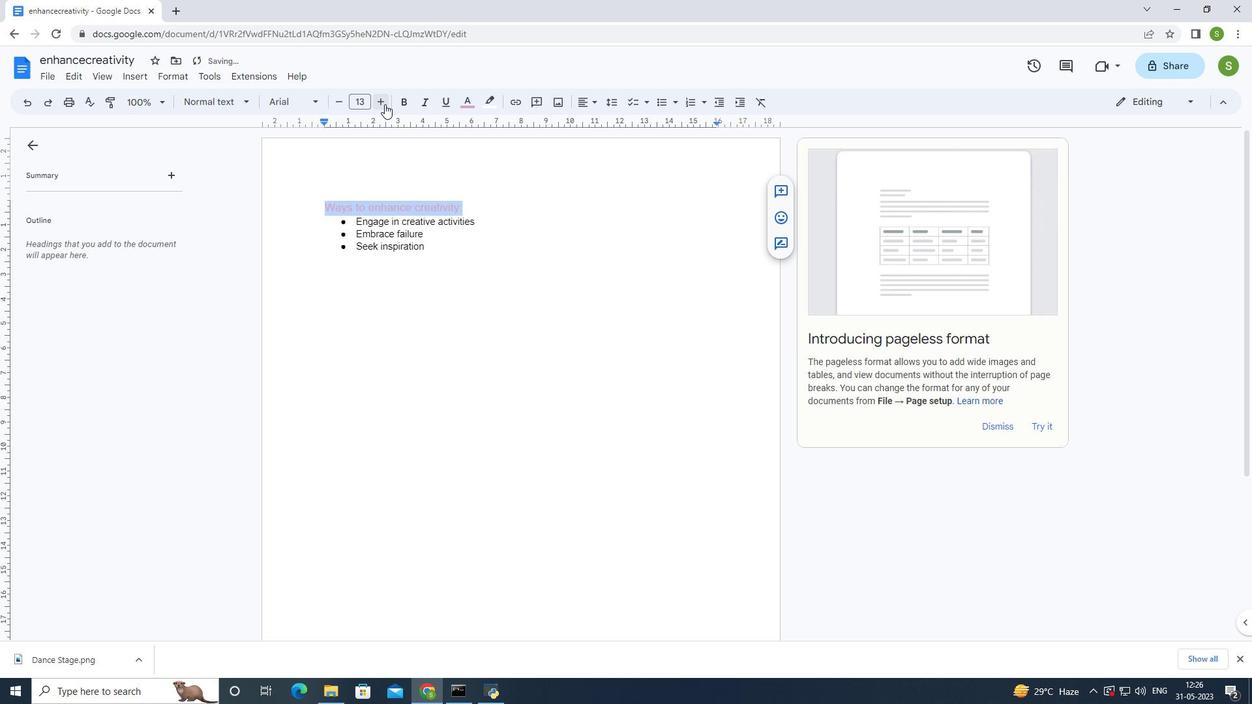 
Action: Mouse pressed left at (384, 104)
Screenshot: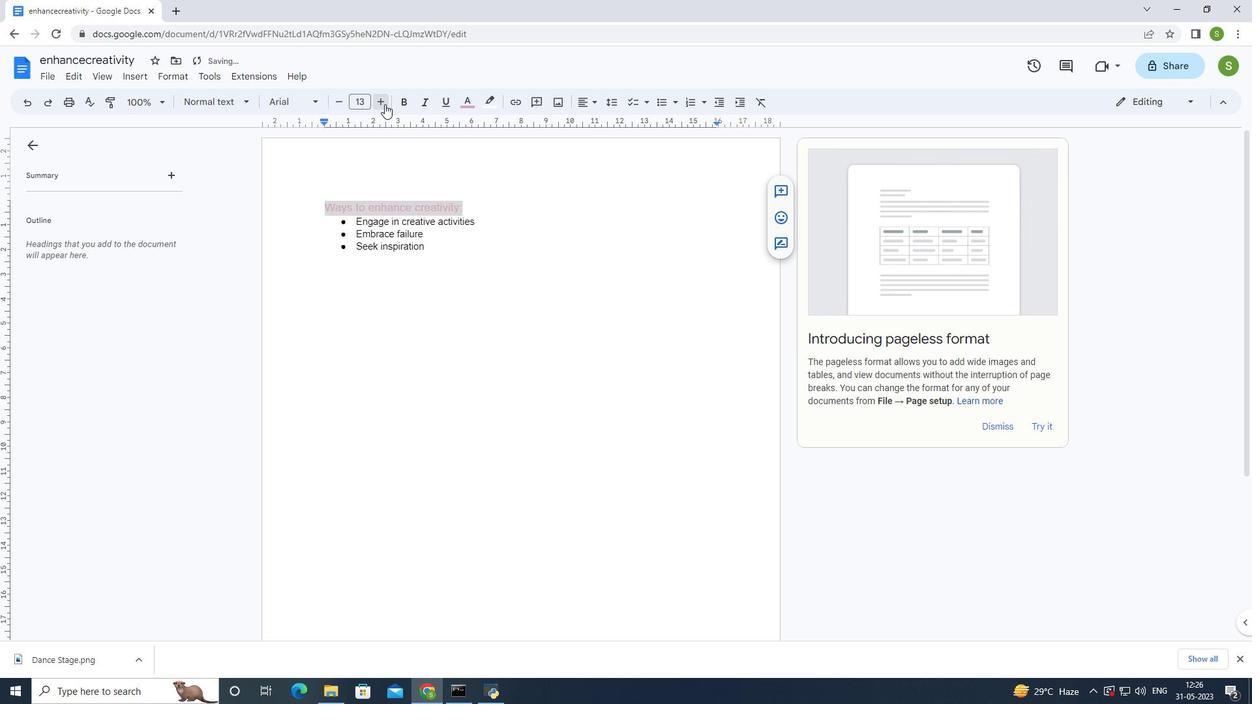 
Action: Mouse pressed left at (384, 104)
Screenshot: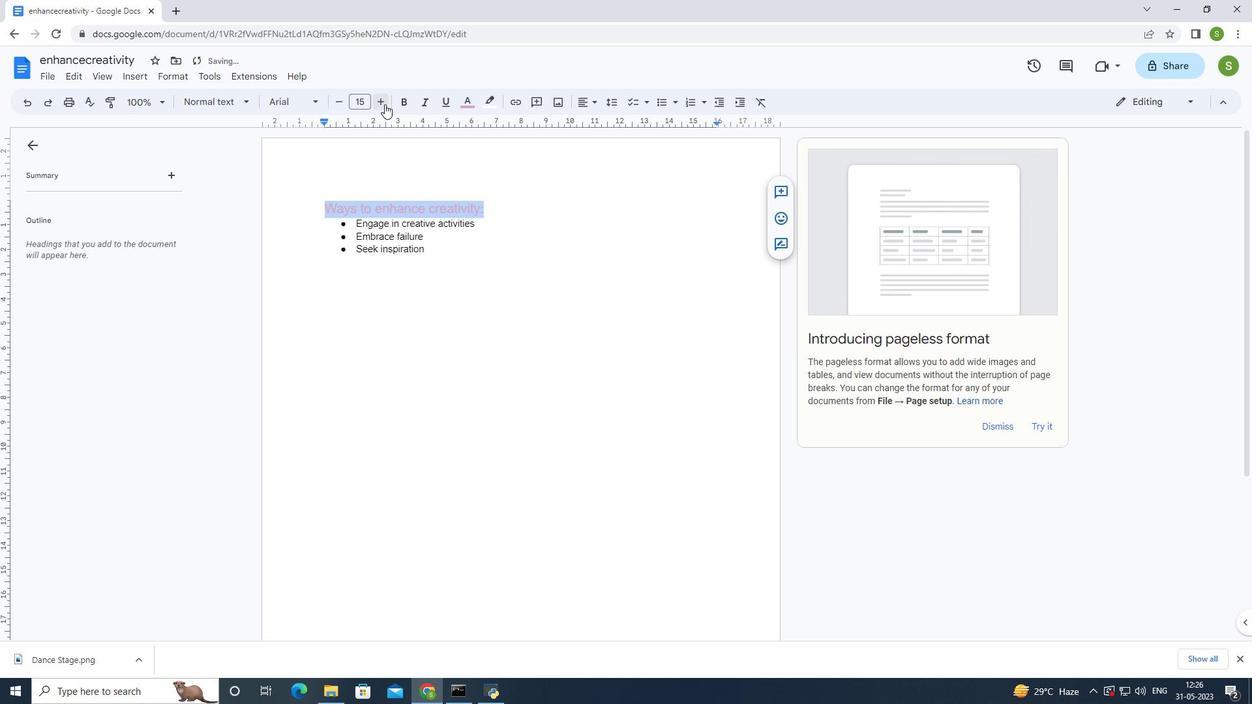 
Action: Mouse pressed left at (384, 104)
Screenshot: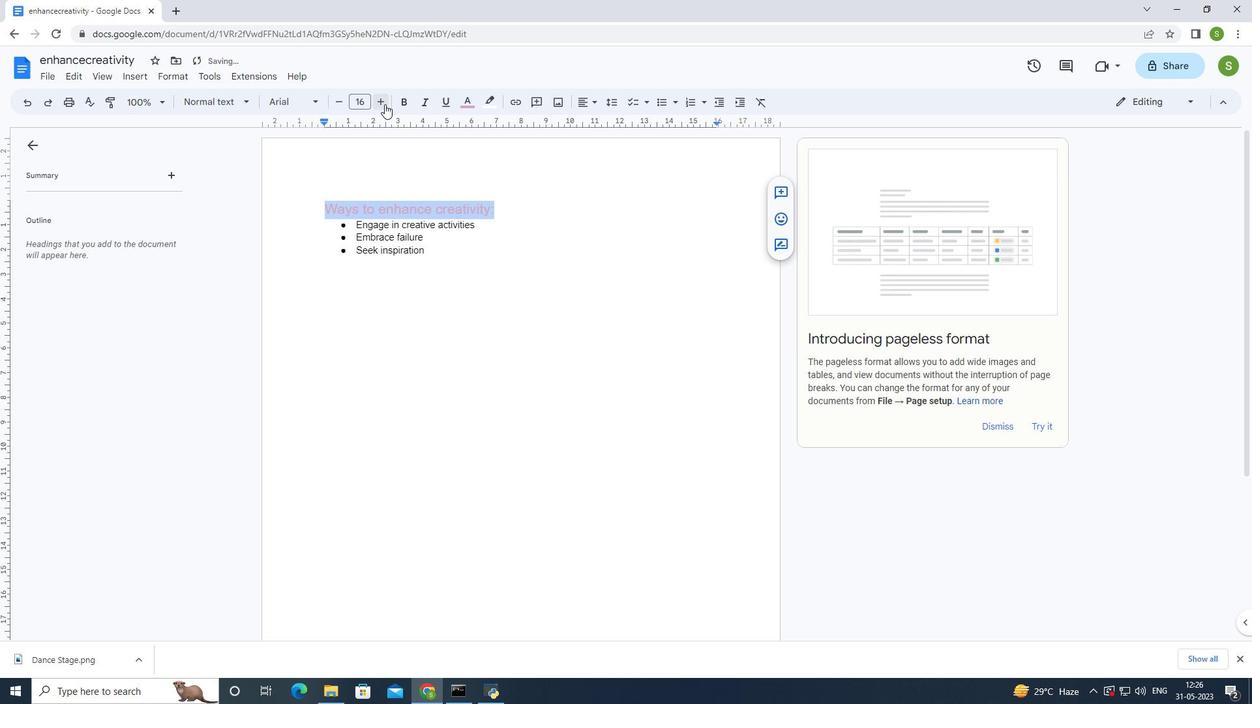
Action: Mouse pressed left at (384, 104)
Screenshot: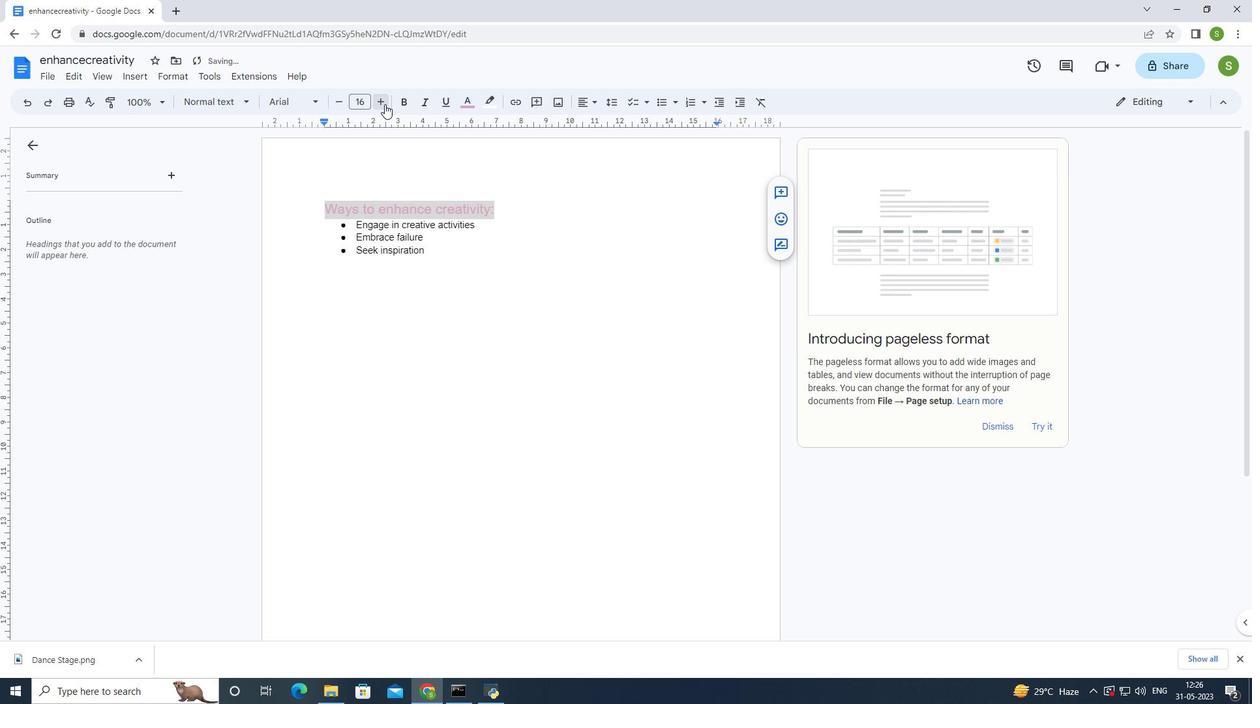 
Action: Mouse pressed left at (384, 104)
Screenshot: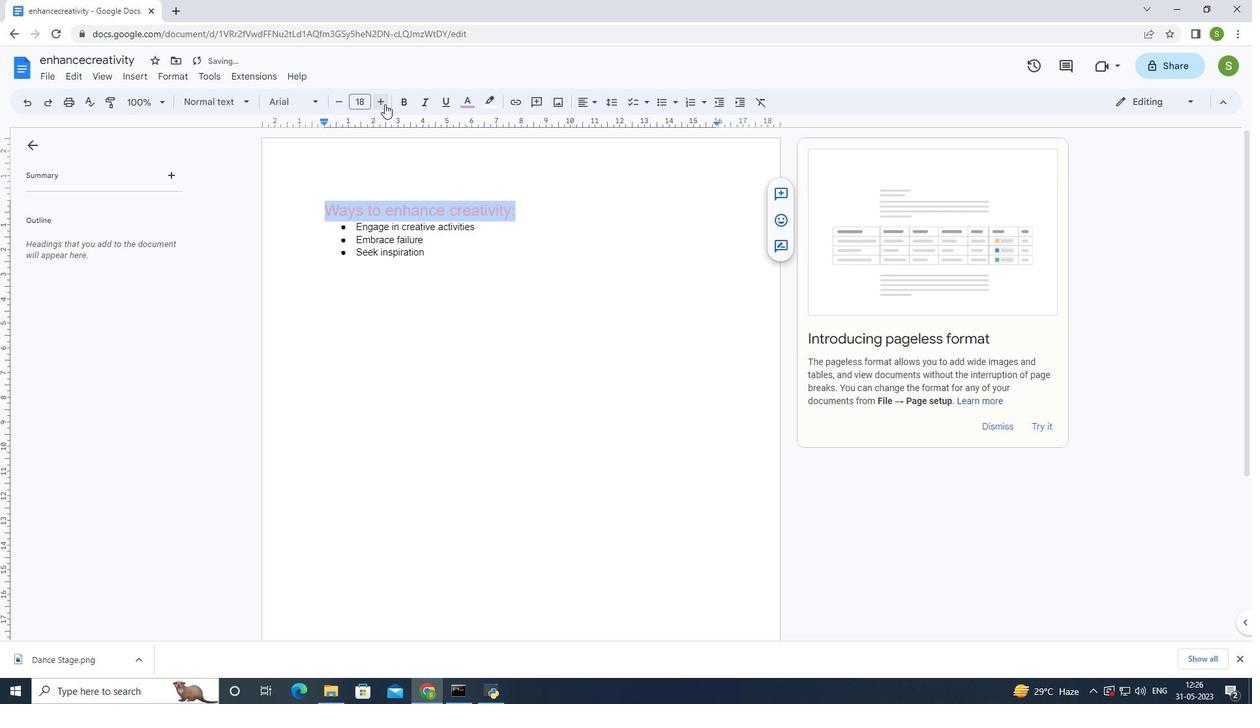 
Action: Mouse moved to (384, 104)
Screenshot: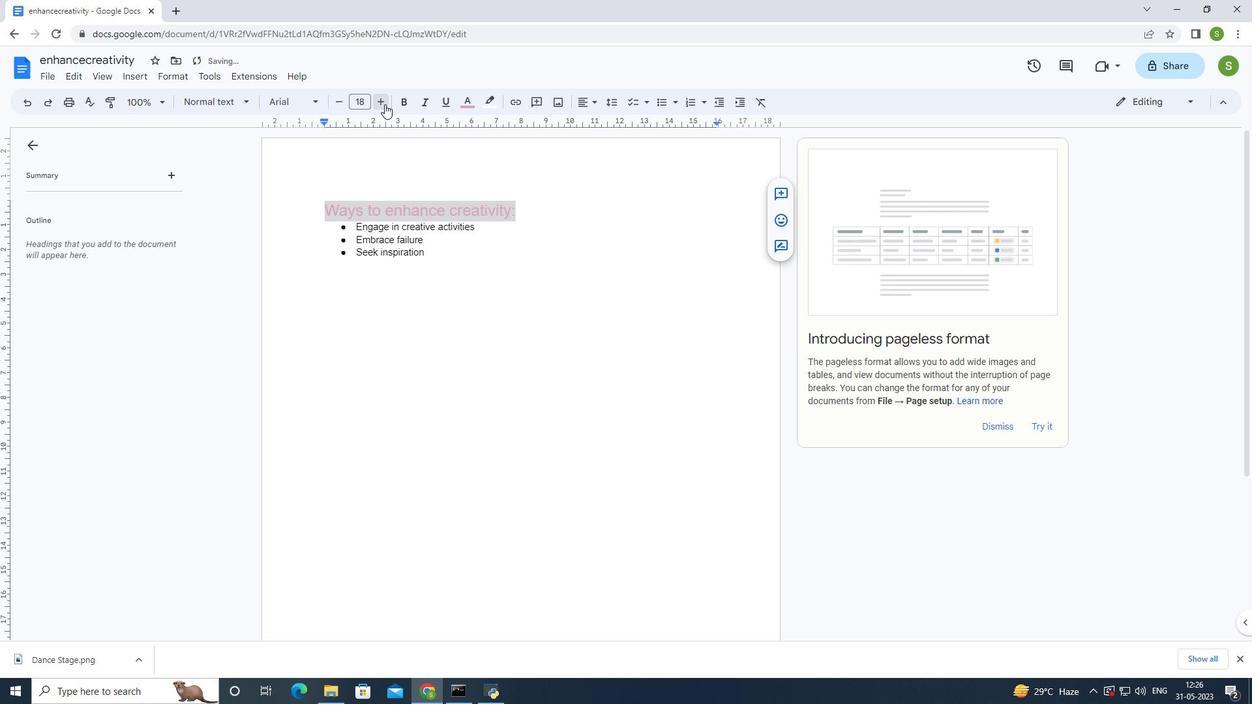 
Action: Mouse pressed left at (384, 104)
Screenshot: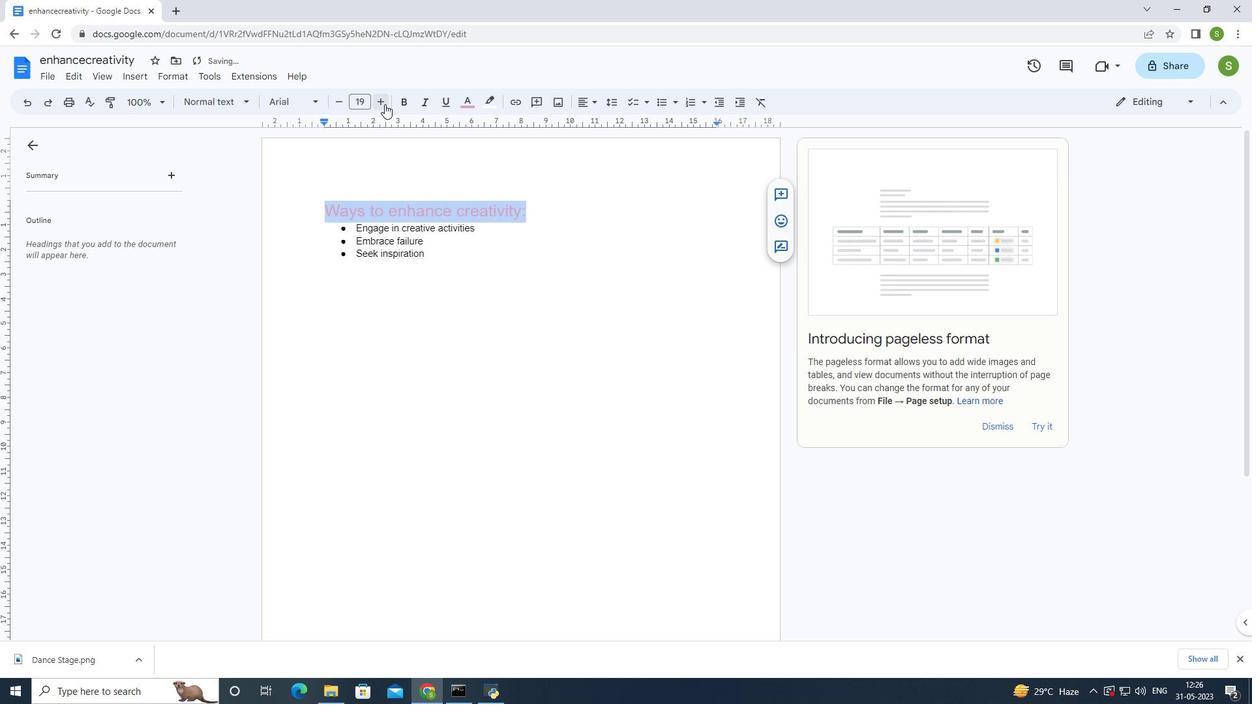 
Action: Mouse moved to (383, 104)
Screenshot: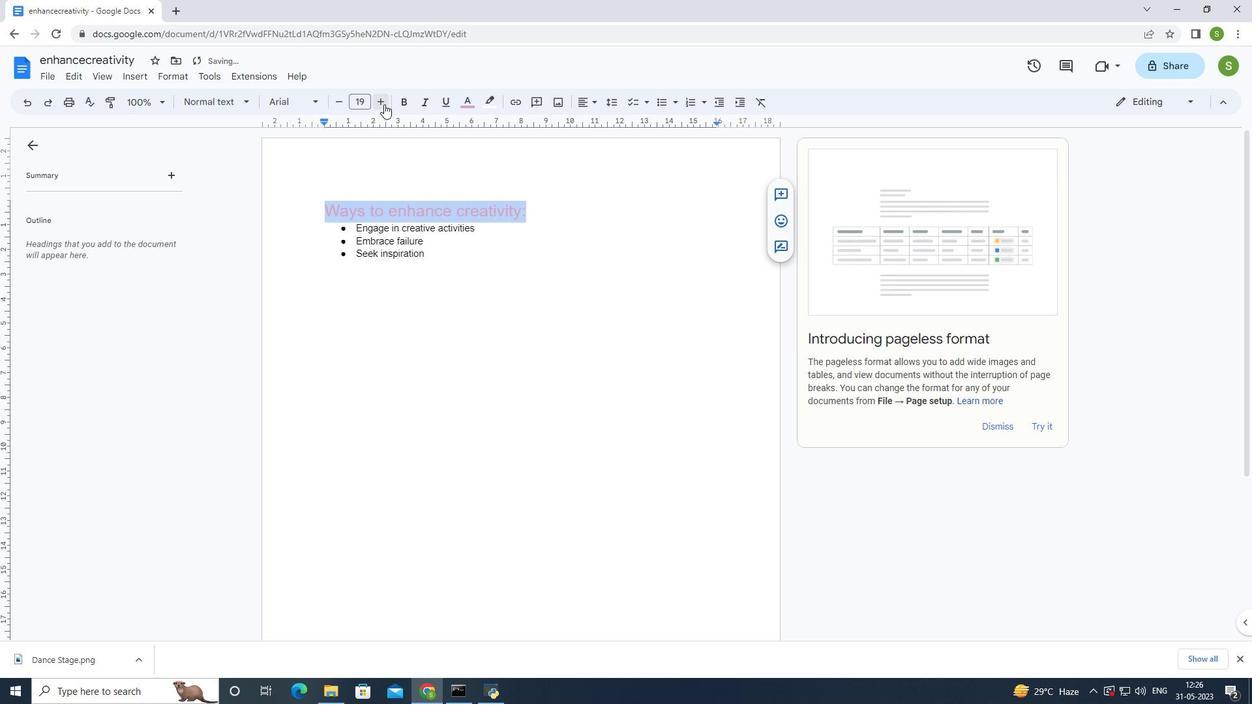 
Action: Mouse pressed left at (383, 104)
Screenshot: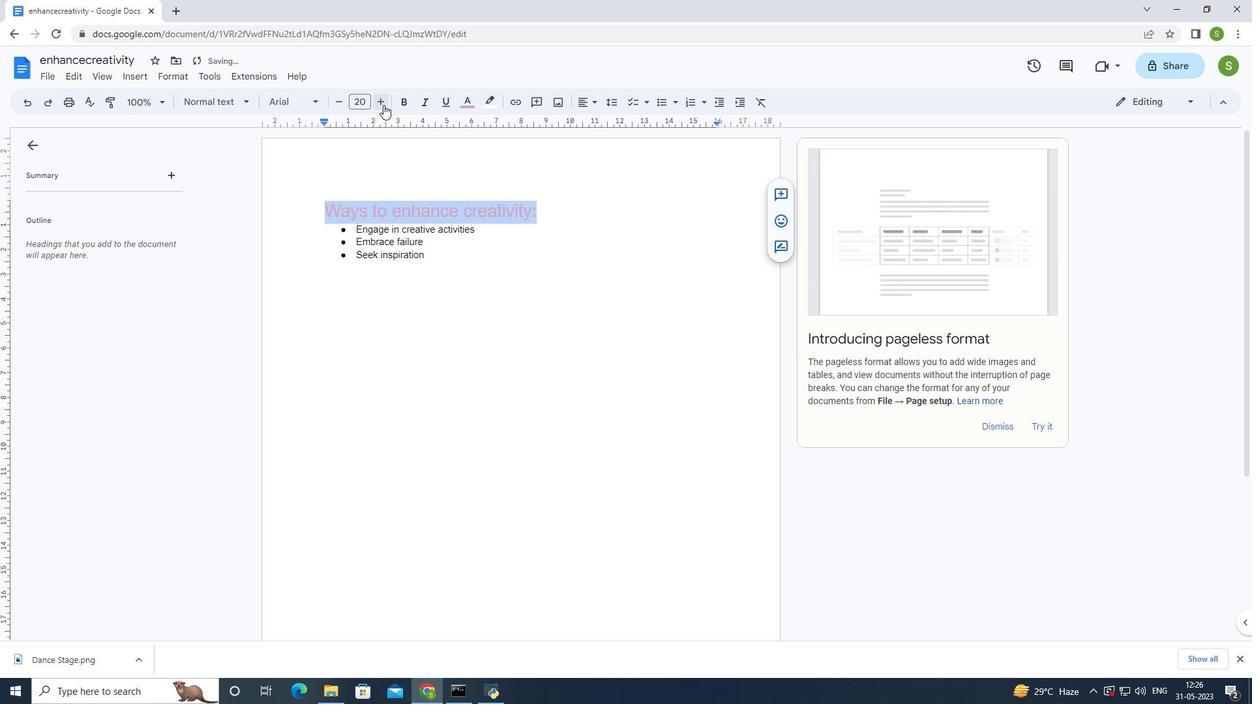 
Action: Mouse pressed left at (383, 104)
Screenshot: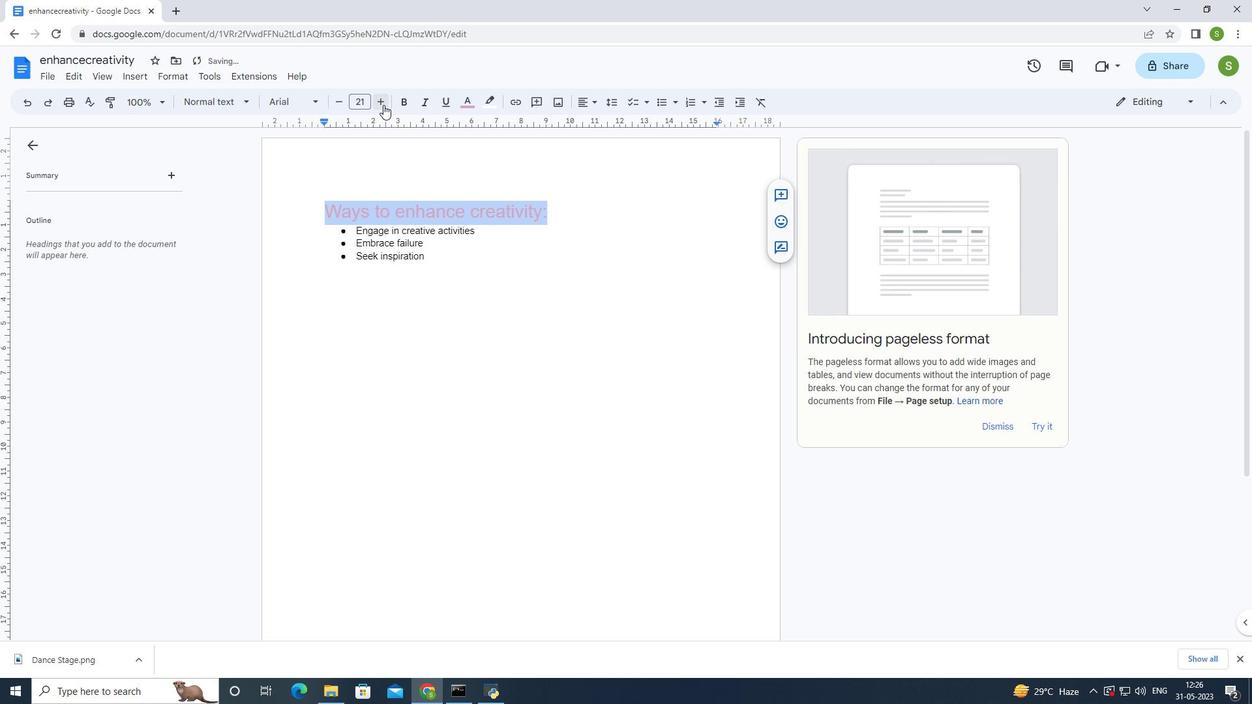 
Action: Mouse moved to (383, 106)
Screenshot: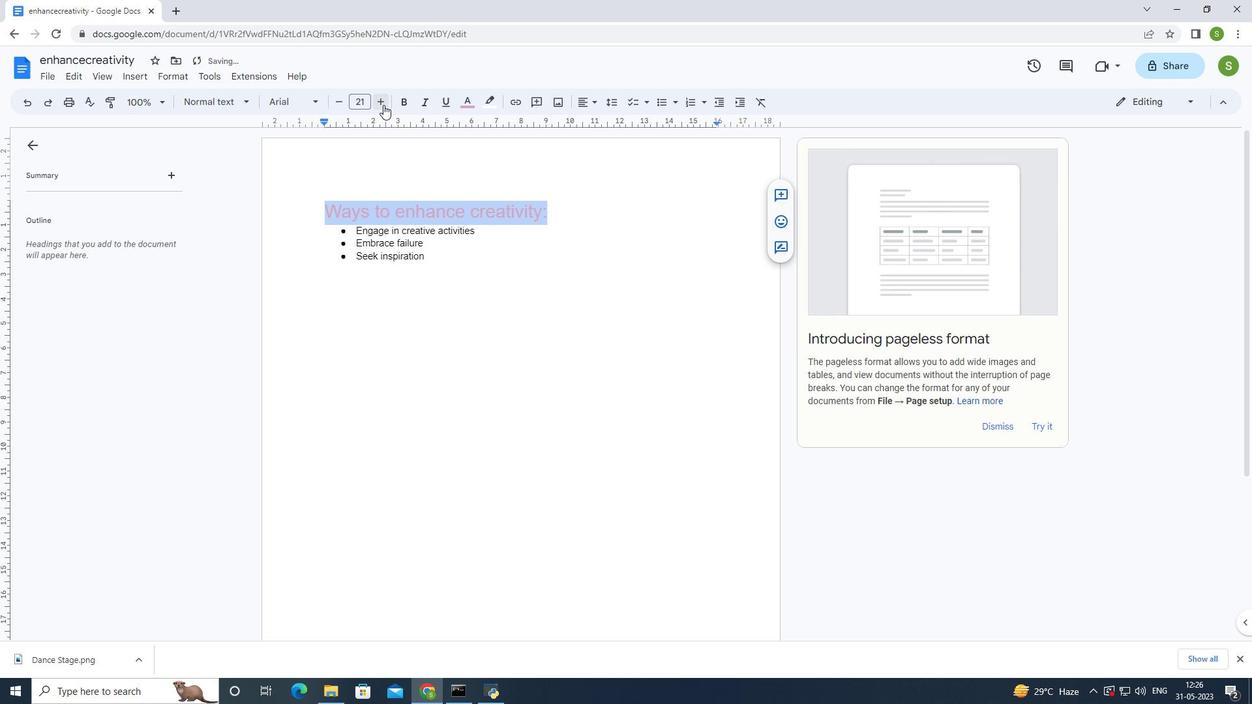 
Action: Mouse pressed left at (383, 106)
Screenshot: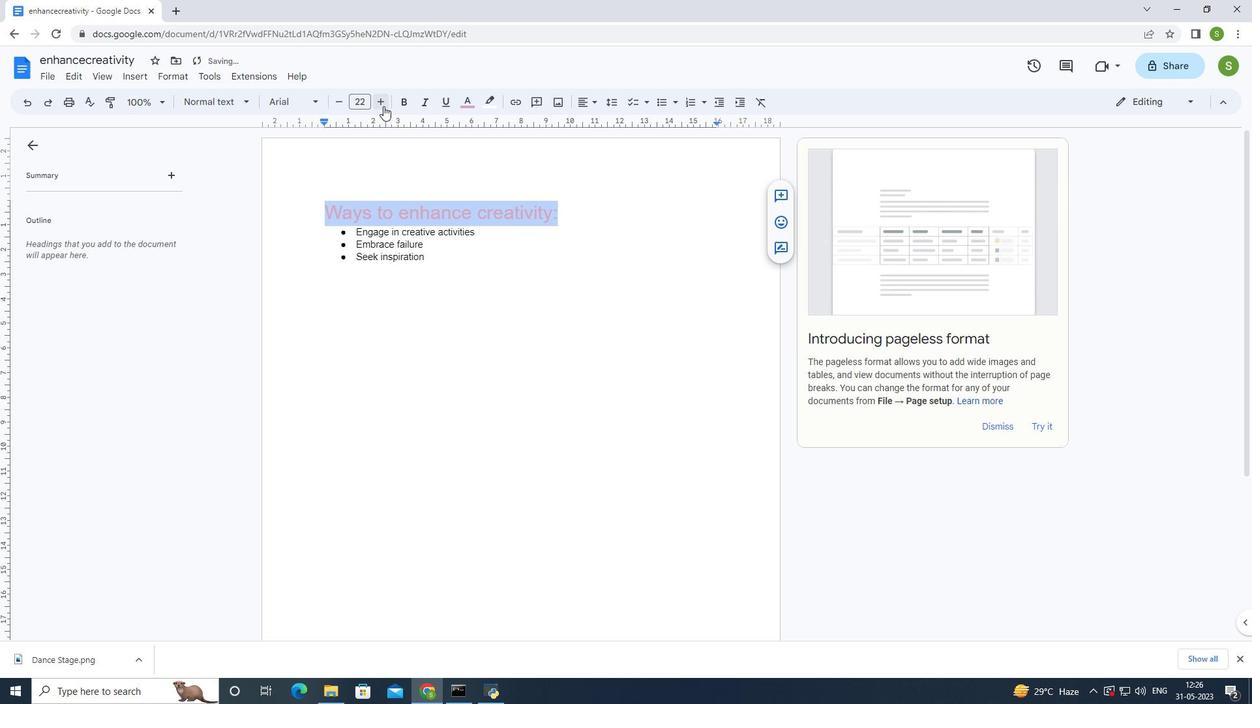 
Action: Mouse moved to (382, 107)
Screenshot: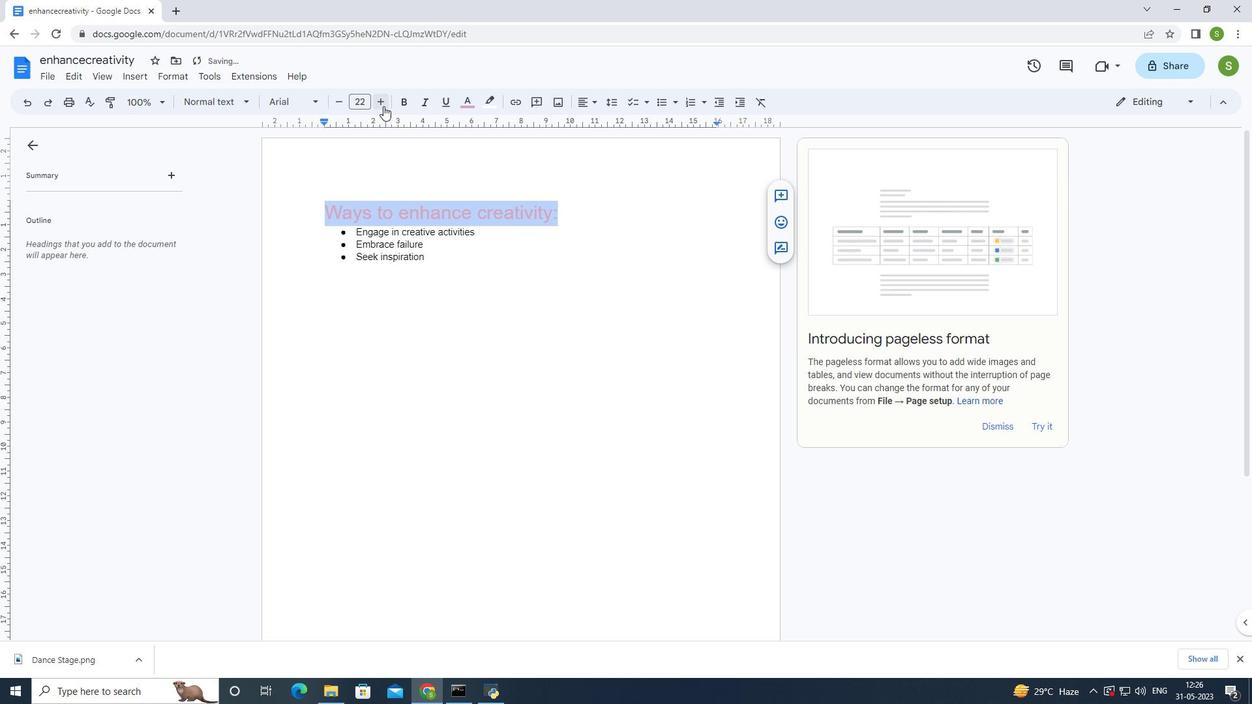 
Action: Mouse pressed left at (382, 107)
Screenshot: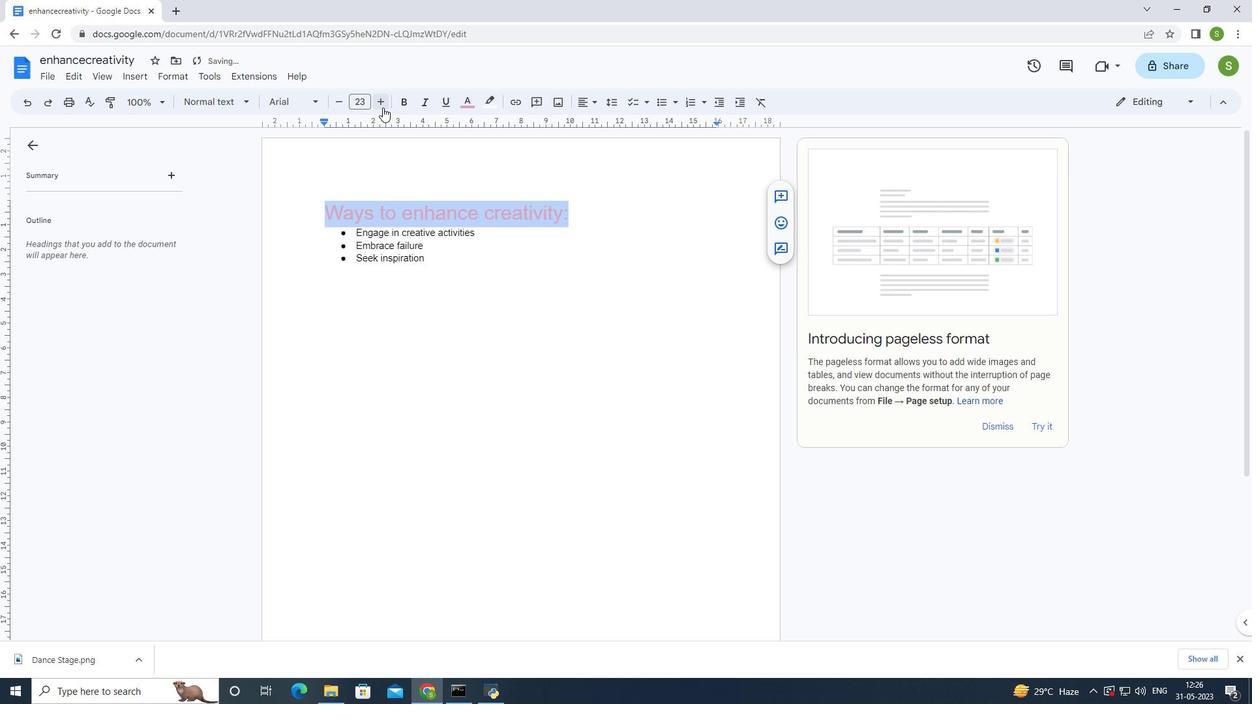 
Action: Mouse pressed left at (382, 107)
Screenshot: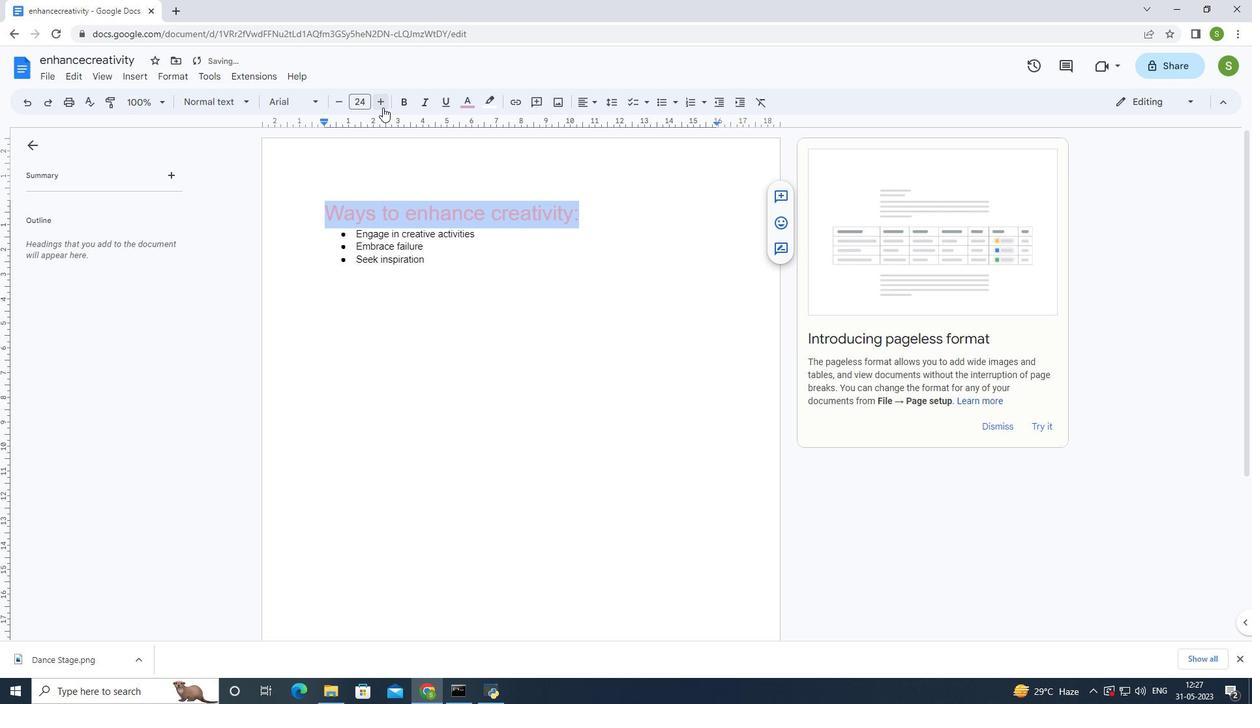 
Action: Mouse moved to (382, 109)
Screenshot: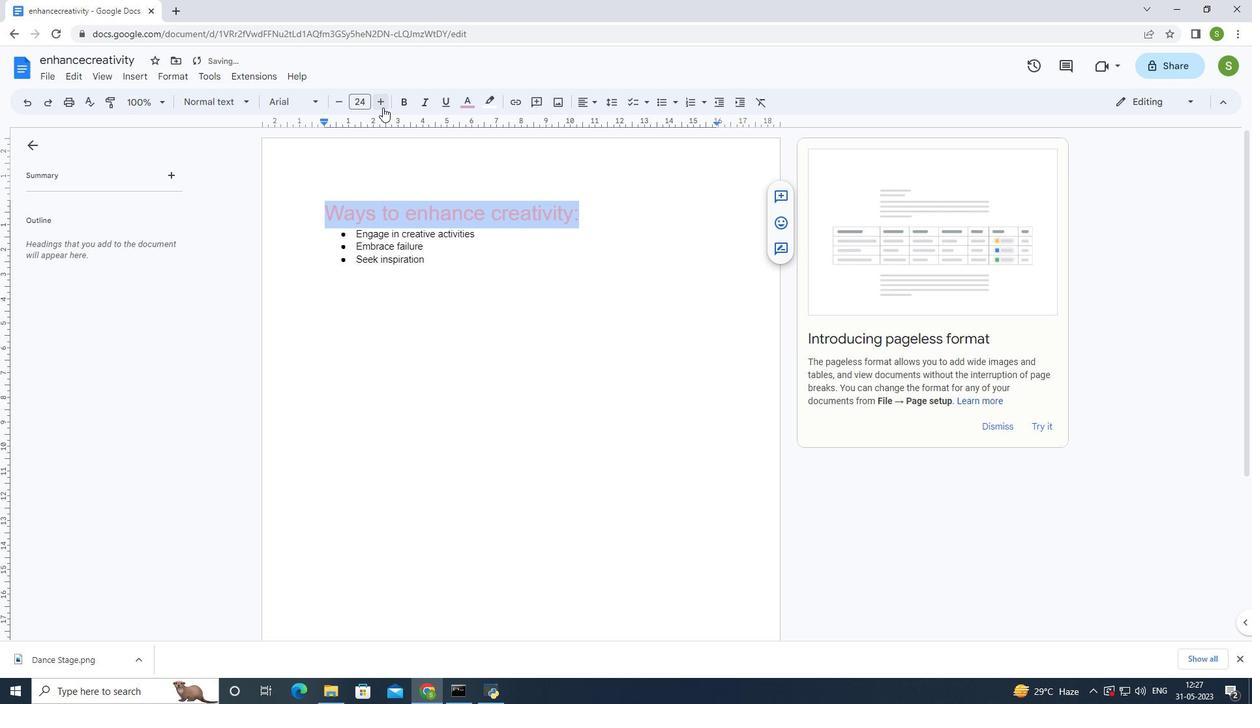 
Action: Mouse pressed left at (382, 109)
Screenshot: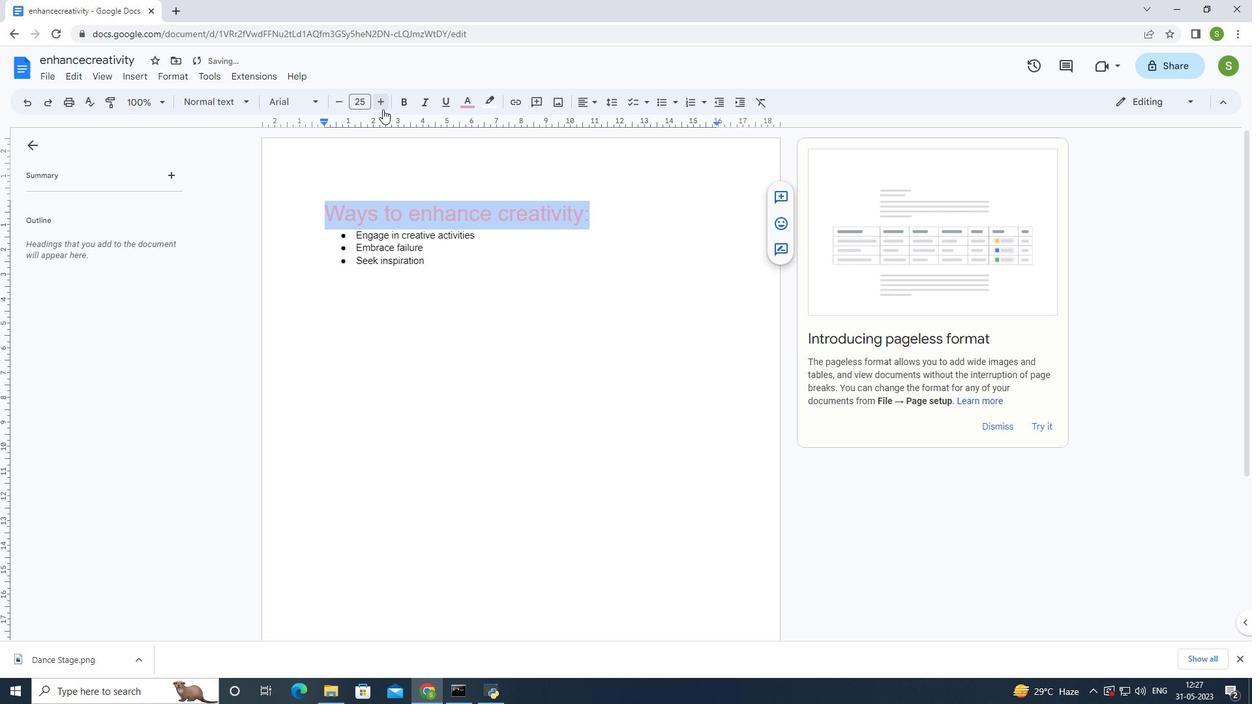 
Action: Mouse moved to (543, 170)
Screenshot: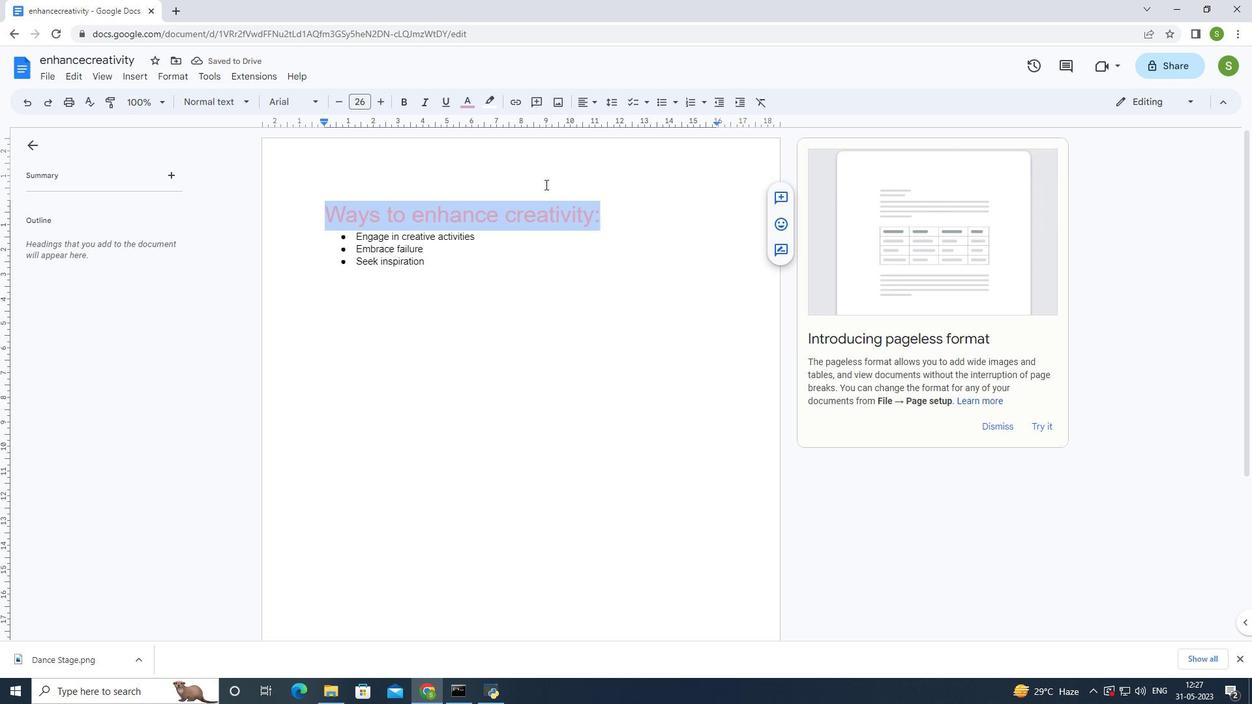 
